 Task: Search one way flight ticket for 1 adult, 1 child, 1 infant in seat in premium economy from Latrobe: Arnold Palmer Regional Airport to Jacksonville: Albert J. Ellis Airport on 5-3-2023. Choice of flights is Alaska. Number of bags: 1 checked bag. Price is upto 50000. Outbound departure time preference is 15:30.
Action: Mouse moved to (398, 167)
Screenshot: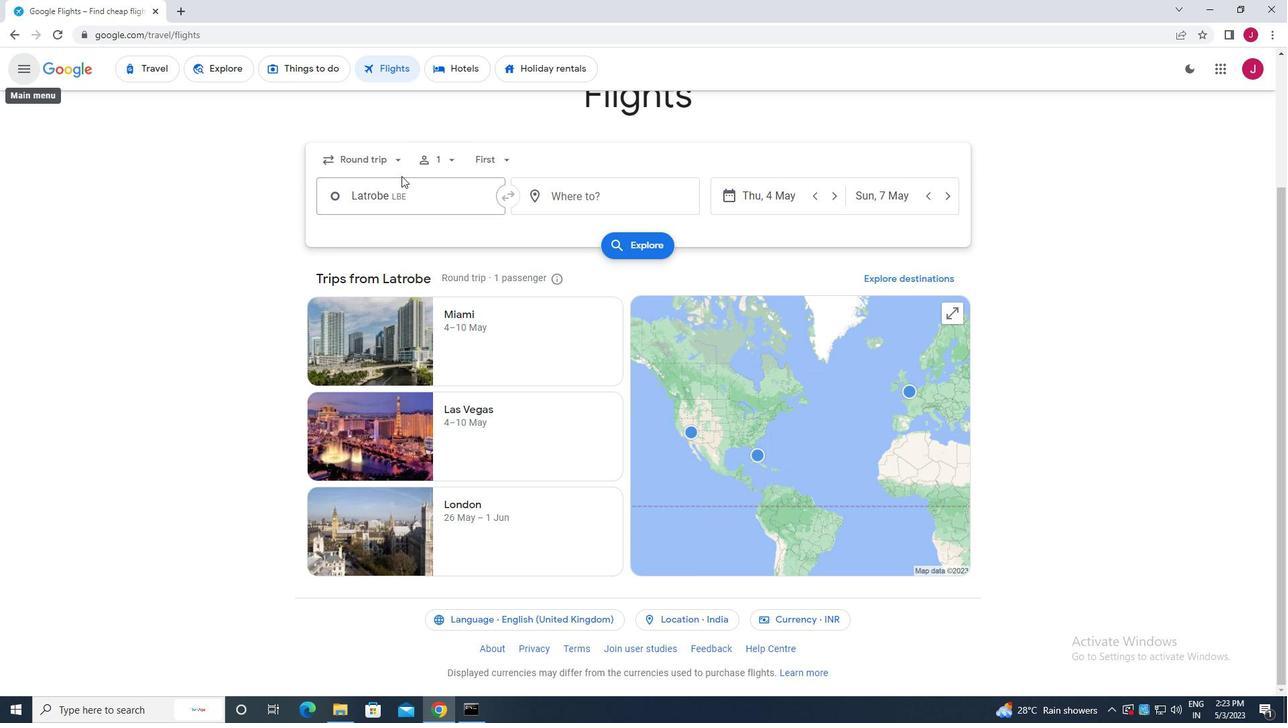 
Action: Mouse pressed left at (398, 167)
Screenshot: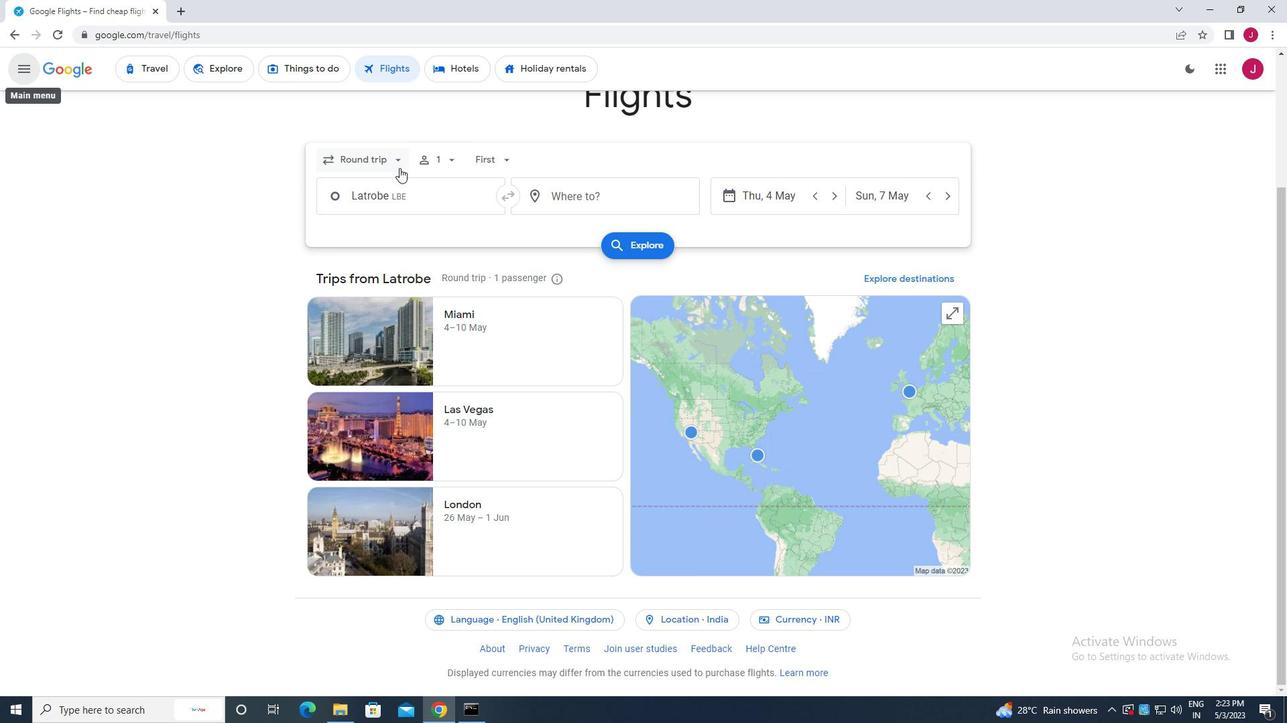 
Action: Mouse moved to (390, 221)
Screenshot: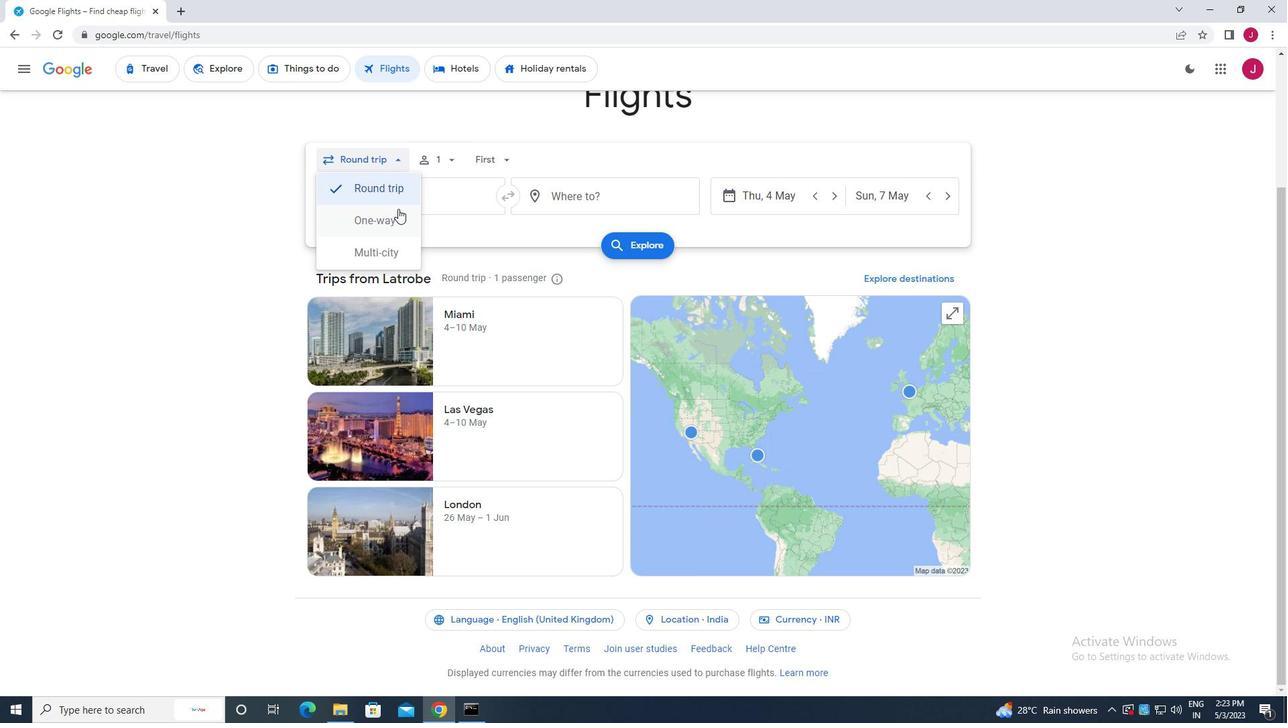 
Action: Mouse pressed left at (390, 221)
Screenshot: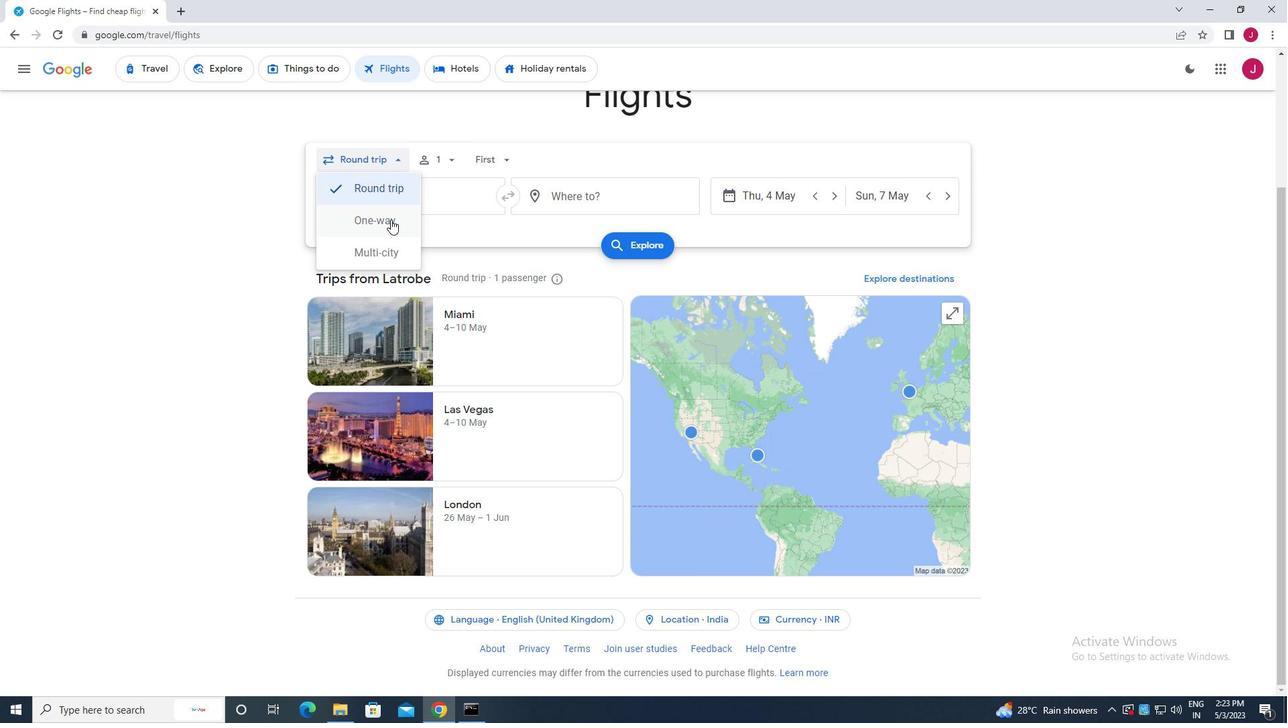 
Action: Mouse moved to (449, 156)
Screenshot: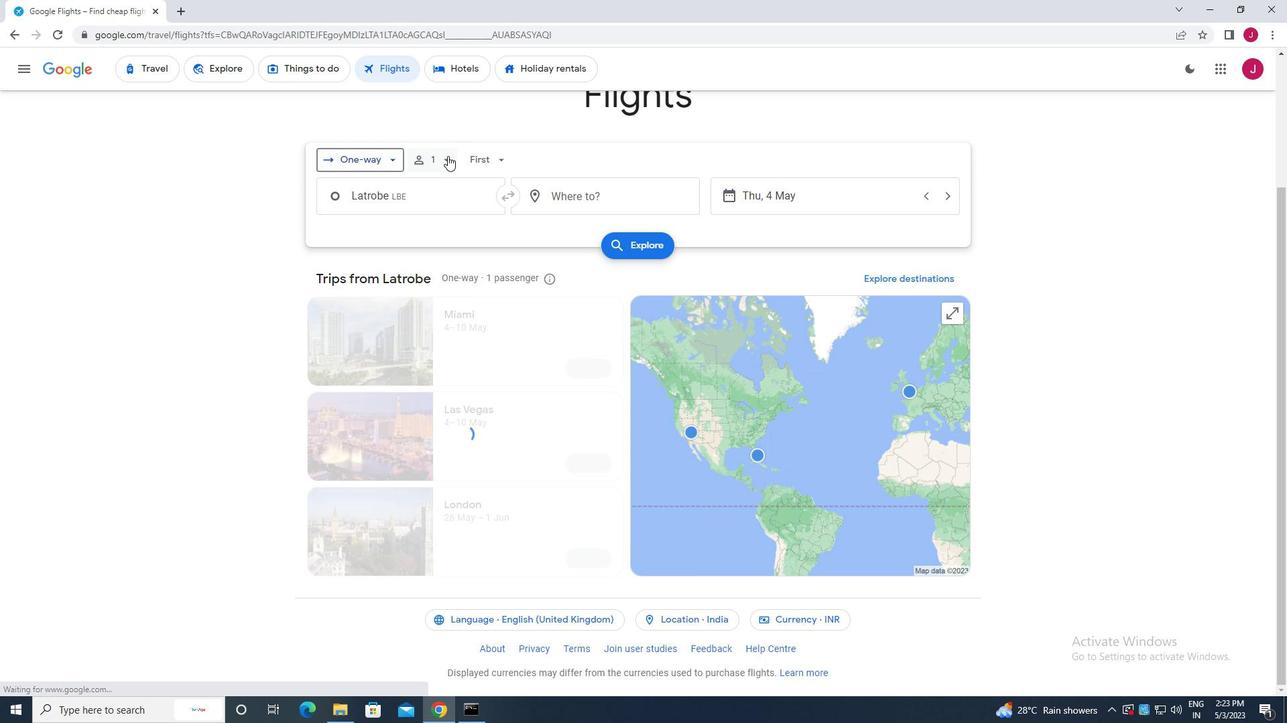 
Action: Mouse pressed left at (449, 156)
Screenshot: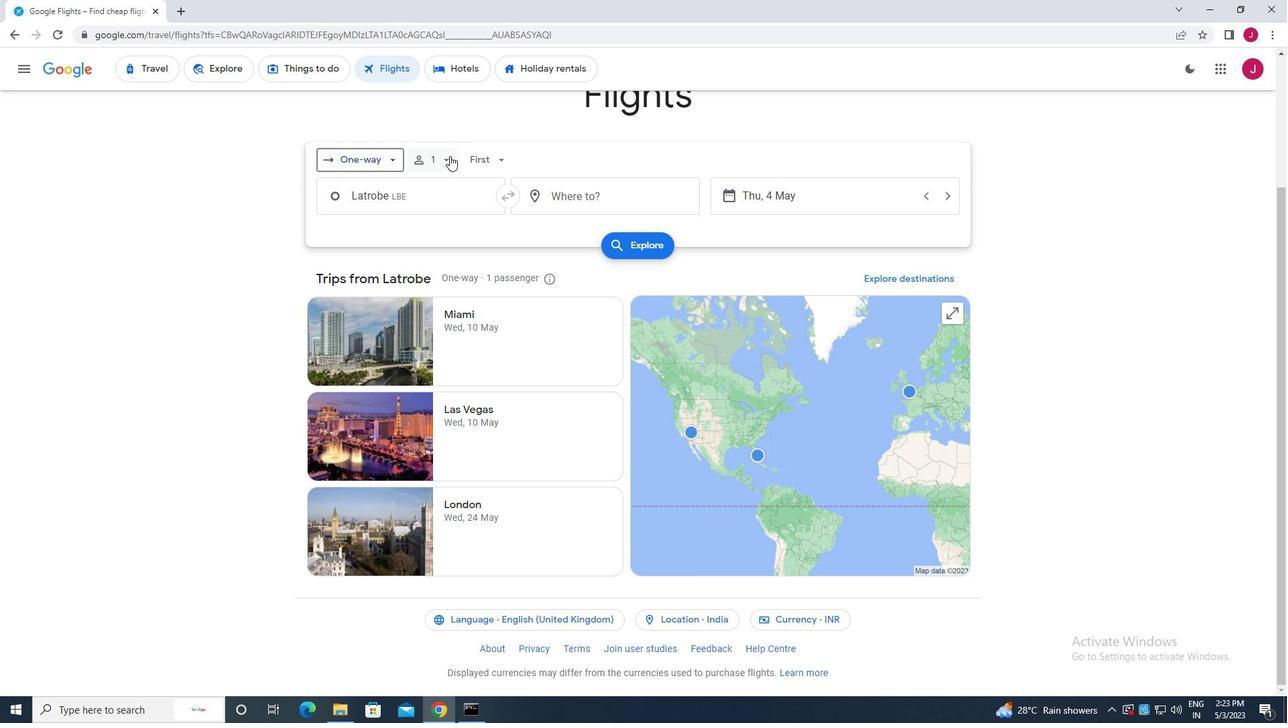 
Action: Mouse moved to (548, 228)
Screenshot: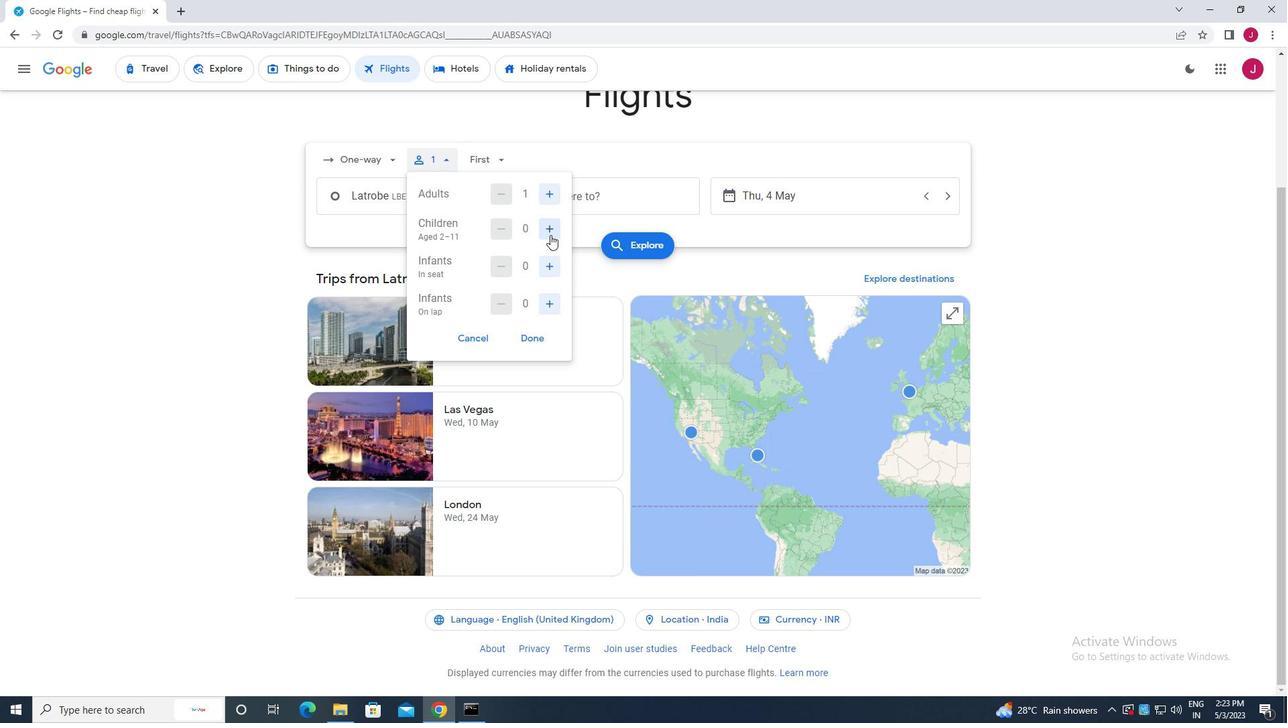 
Action: Mouse pressed left at (548, 228)
Screenshot: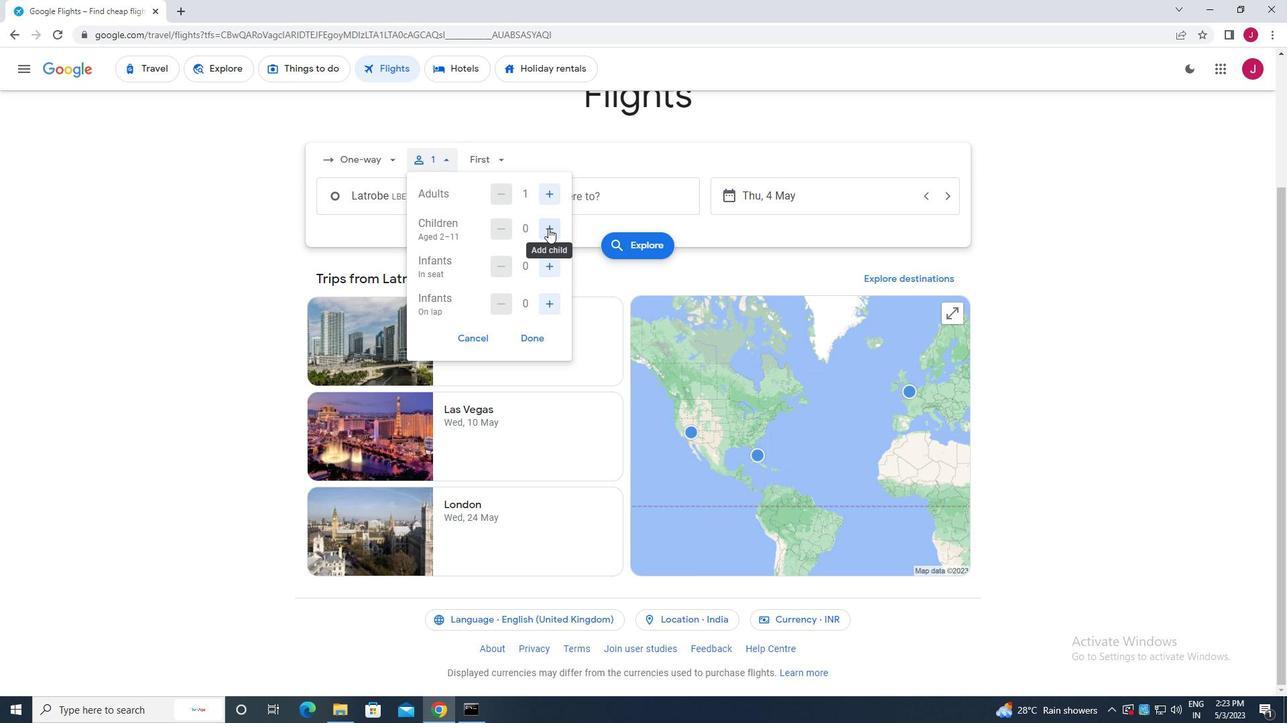 
Action: Mouse moved to (549, 265)
Screenshot: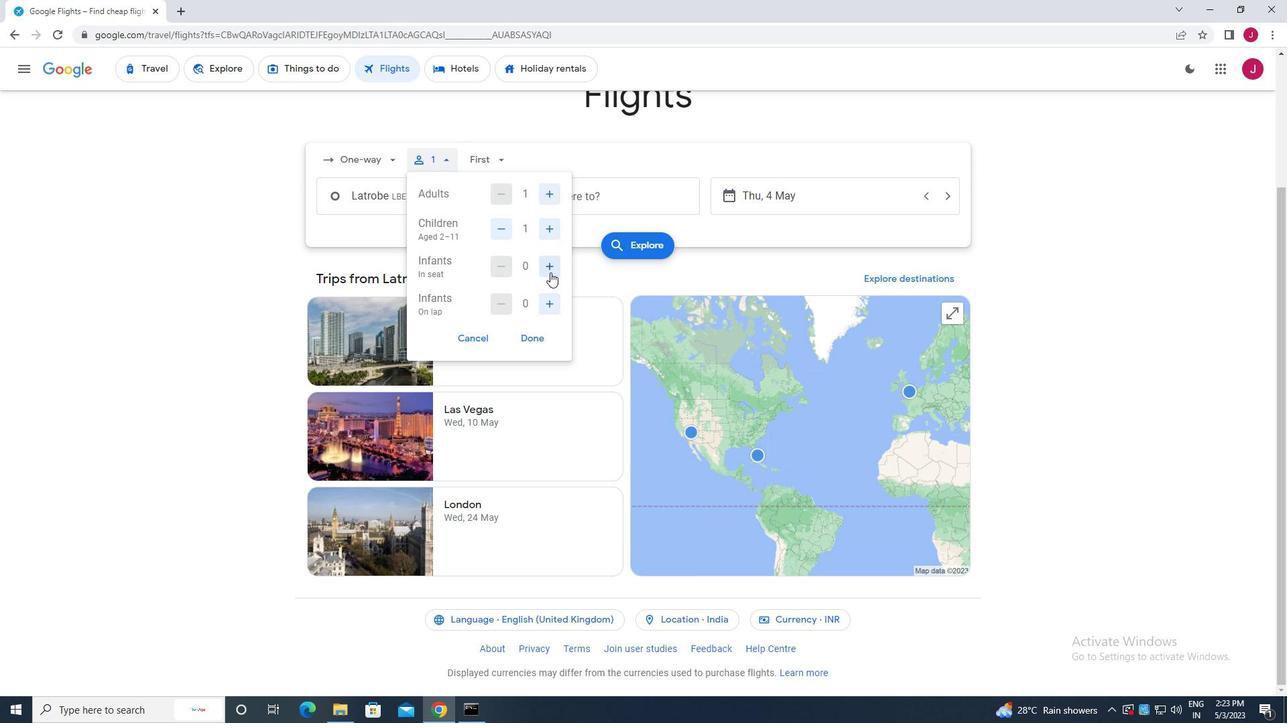 
Action: Mouse pressed left at (549, 265)
Screenshot: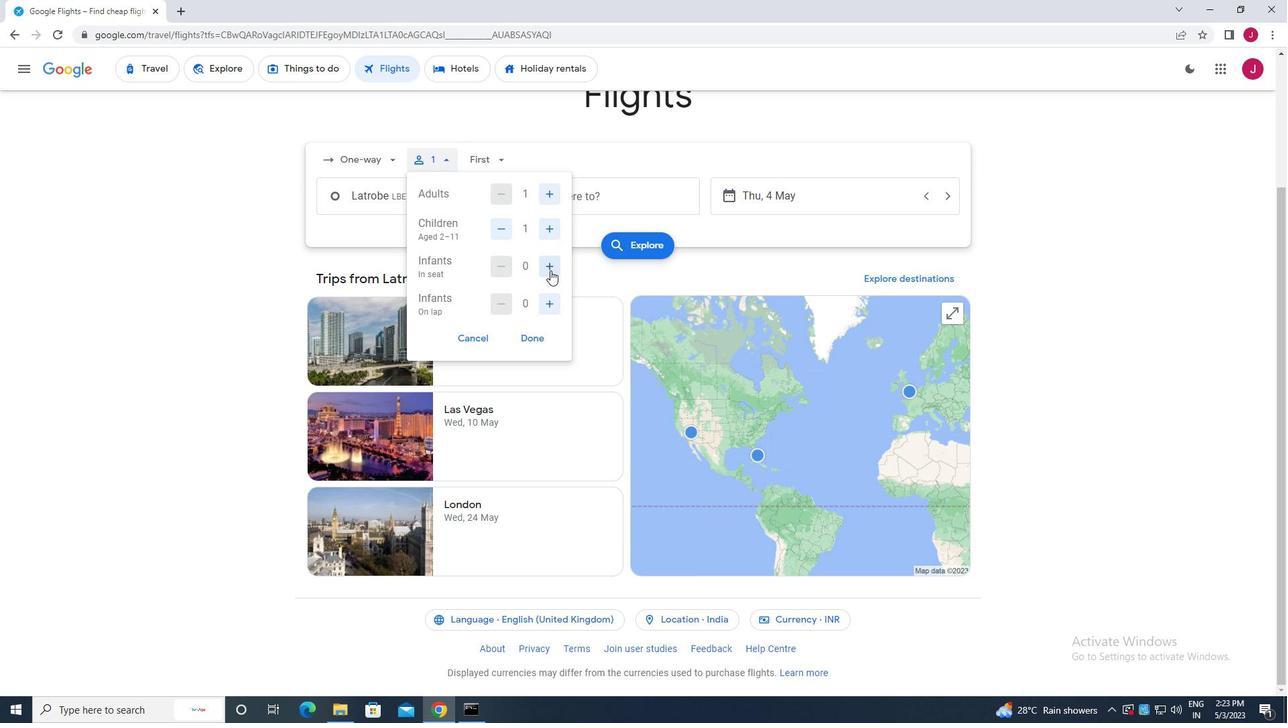 
Action: Mouse moved to (528, 337)
Screenshot: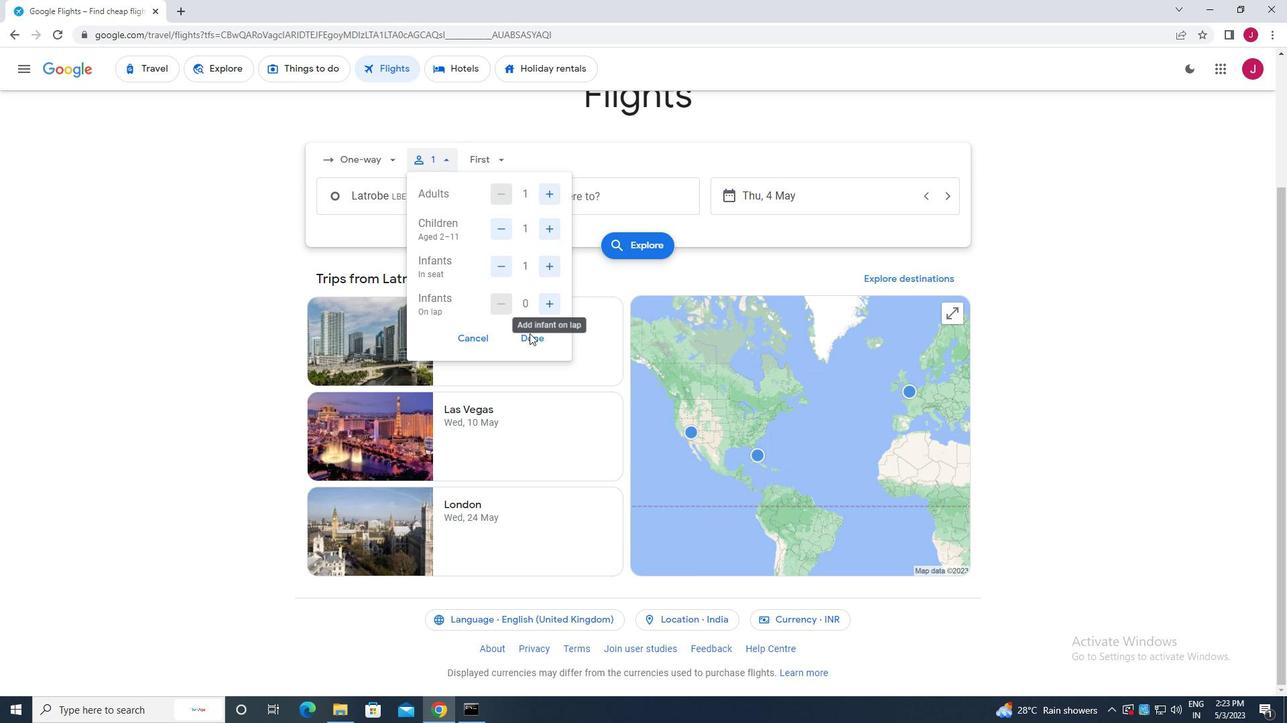 
Action: Mouse pressed left at (528, 337)
Screenshot: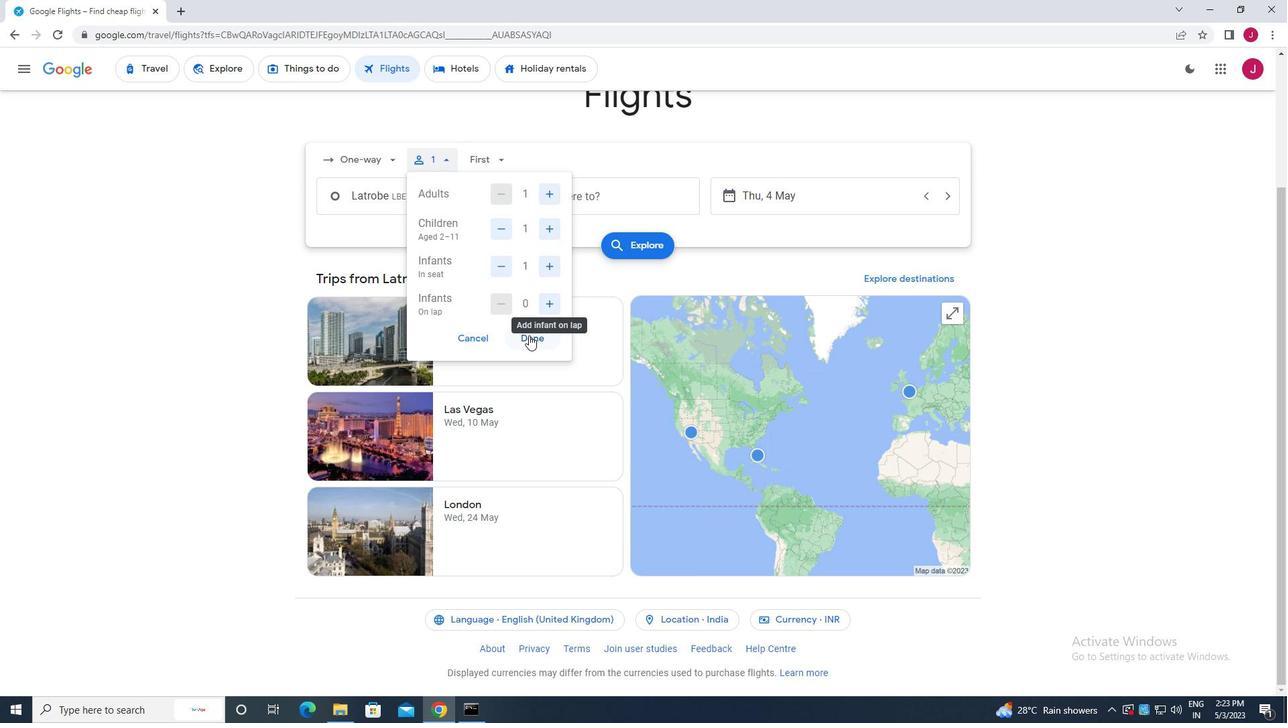 
Action: Mouse moved to (502, 162)
Screenshot: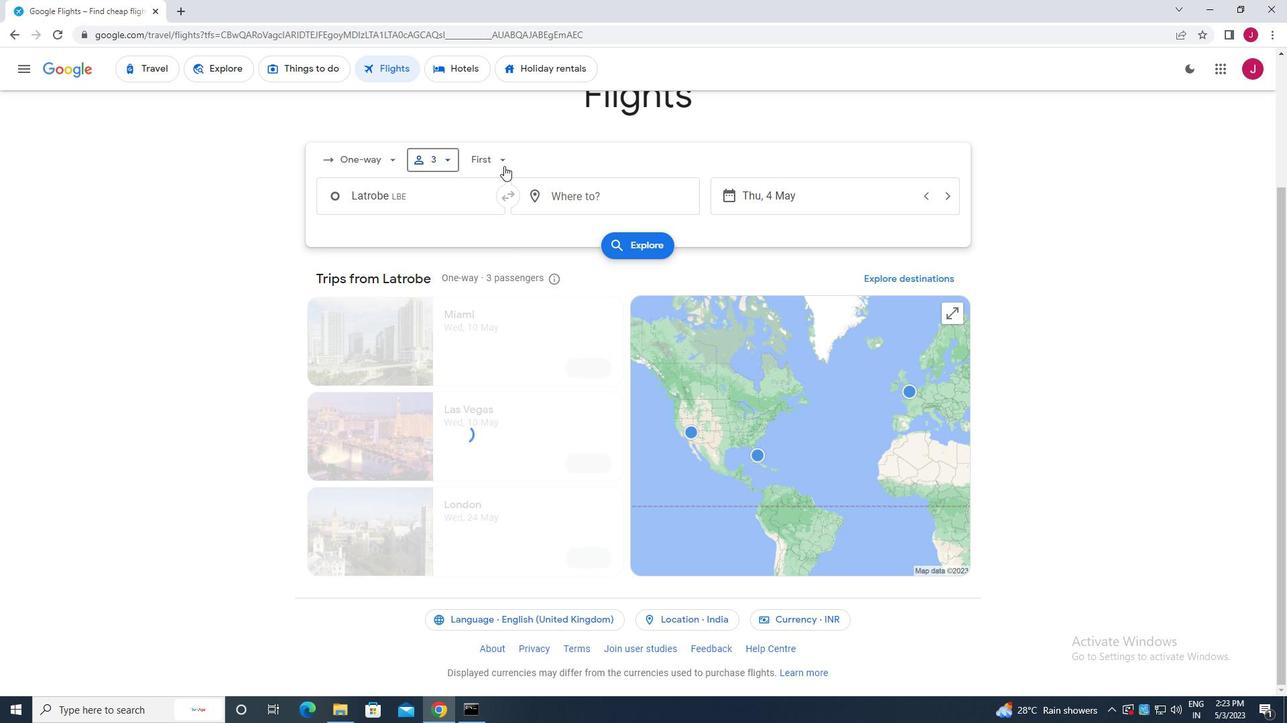 
Action: Mouse pressed left at (502, 162)
Screenshot: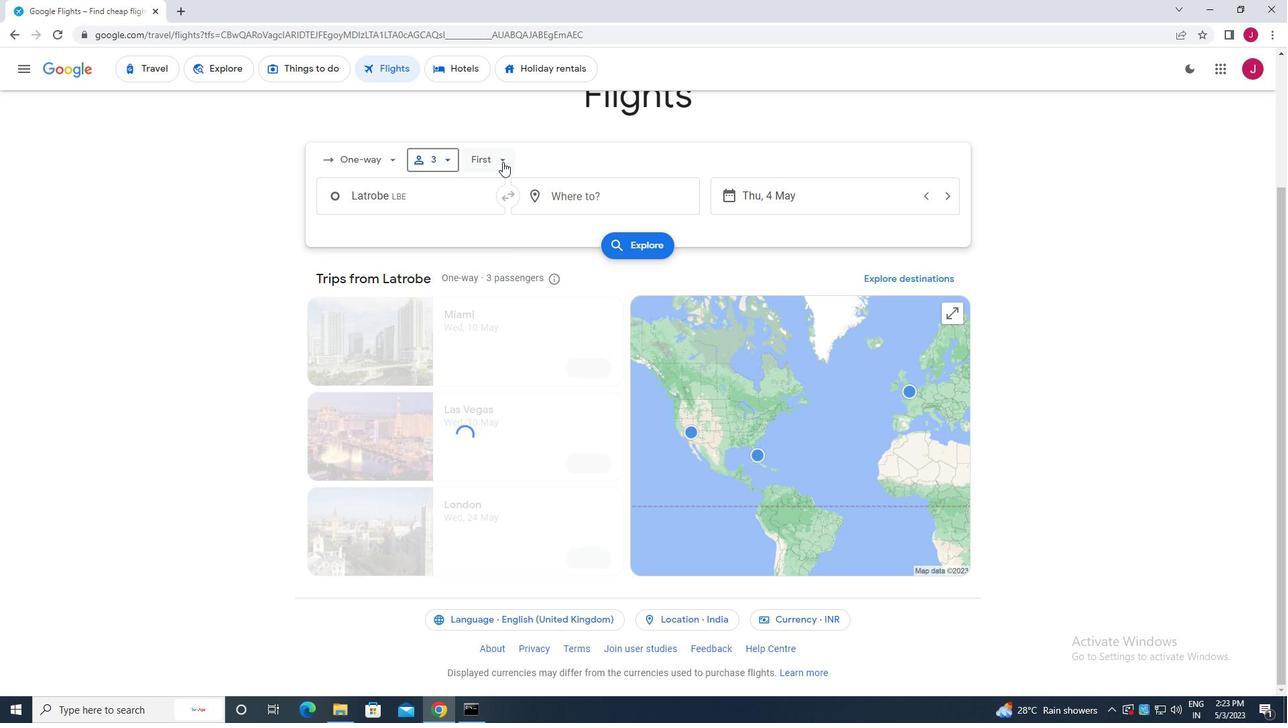 
Action: Mouse moved to (516, 219)
Screenshot: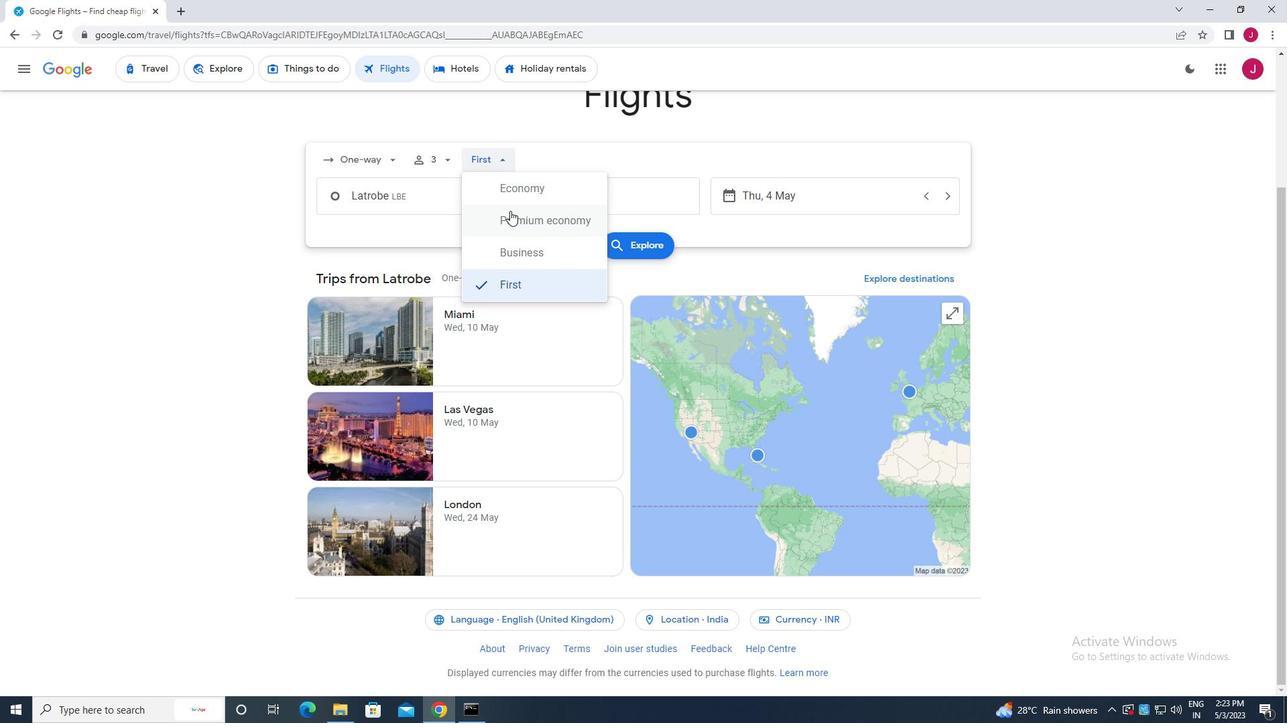 
Action: Mouse pressed left at (516, 219)
Screenshot: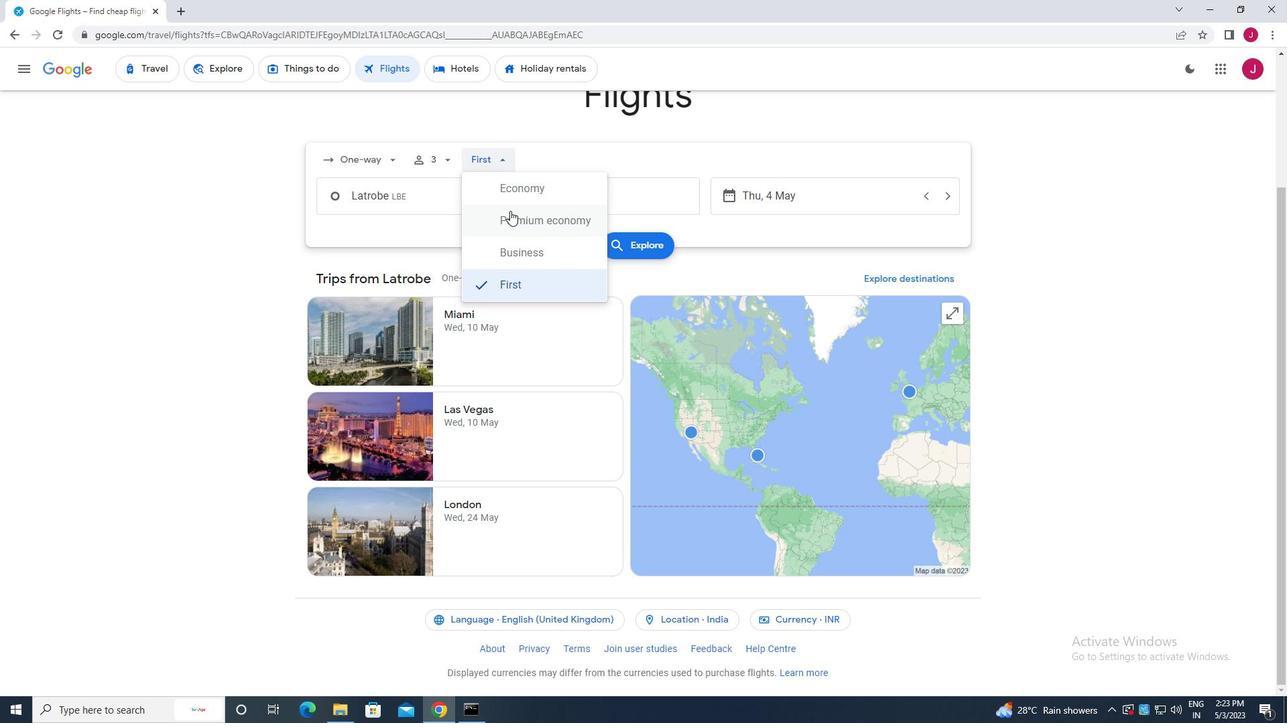 
Action: Mouse moved to (441, 202)
Screenshot: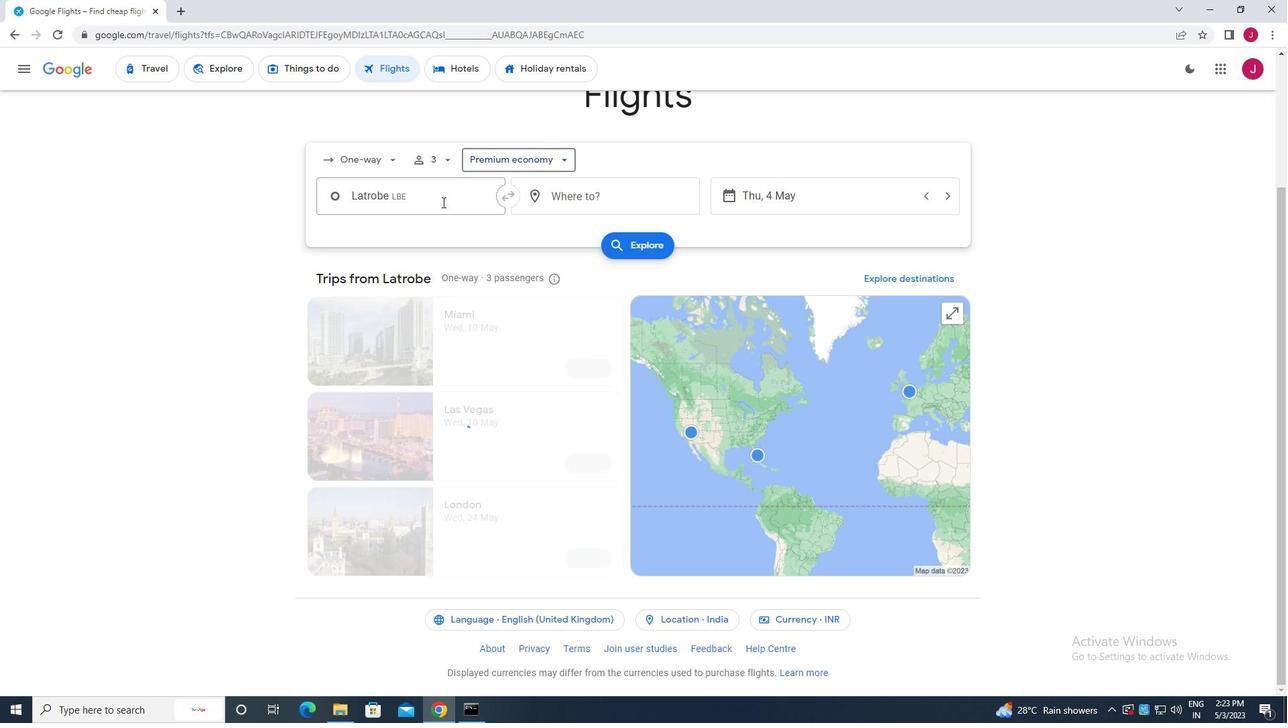 
Action: Mouse pressed left at (441, 202)
Screenshot: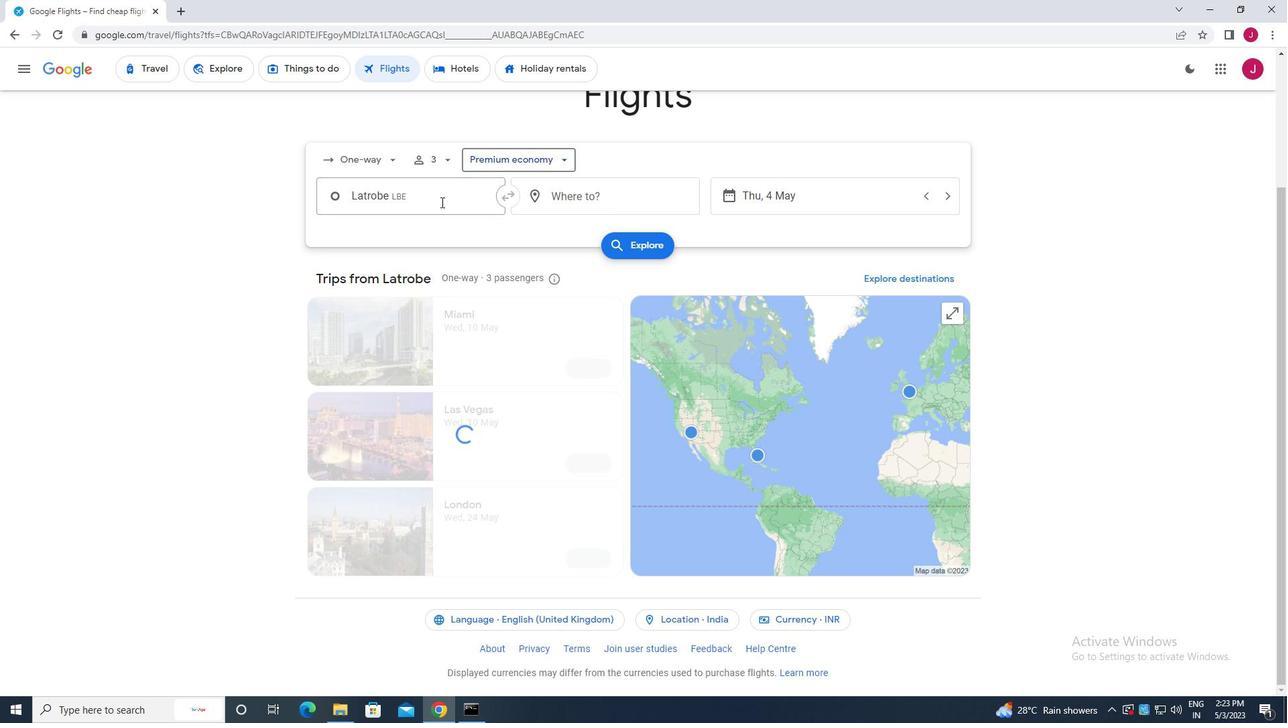
Action: Key pressed latrobe
Screenshot: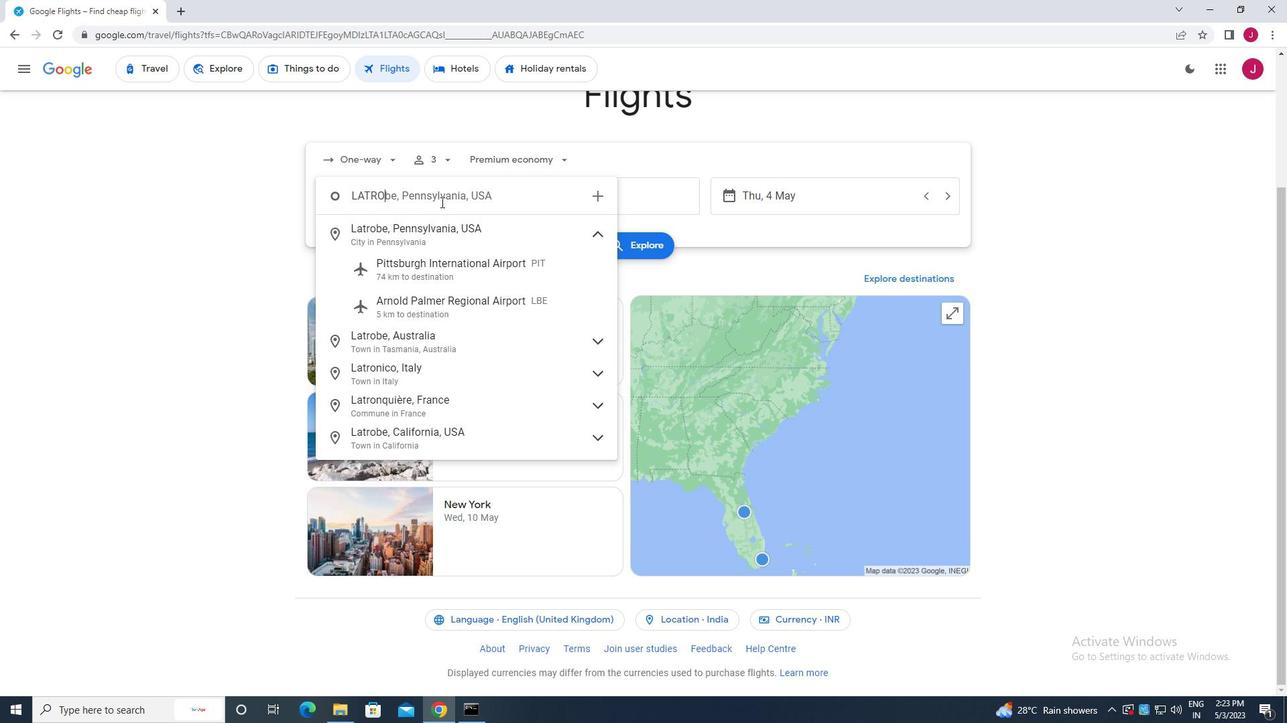 
Action: Mouse moved to (438, 296)
Screenshot: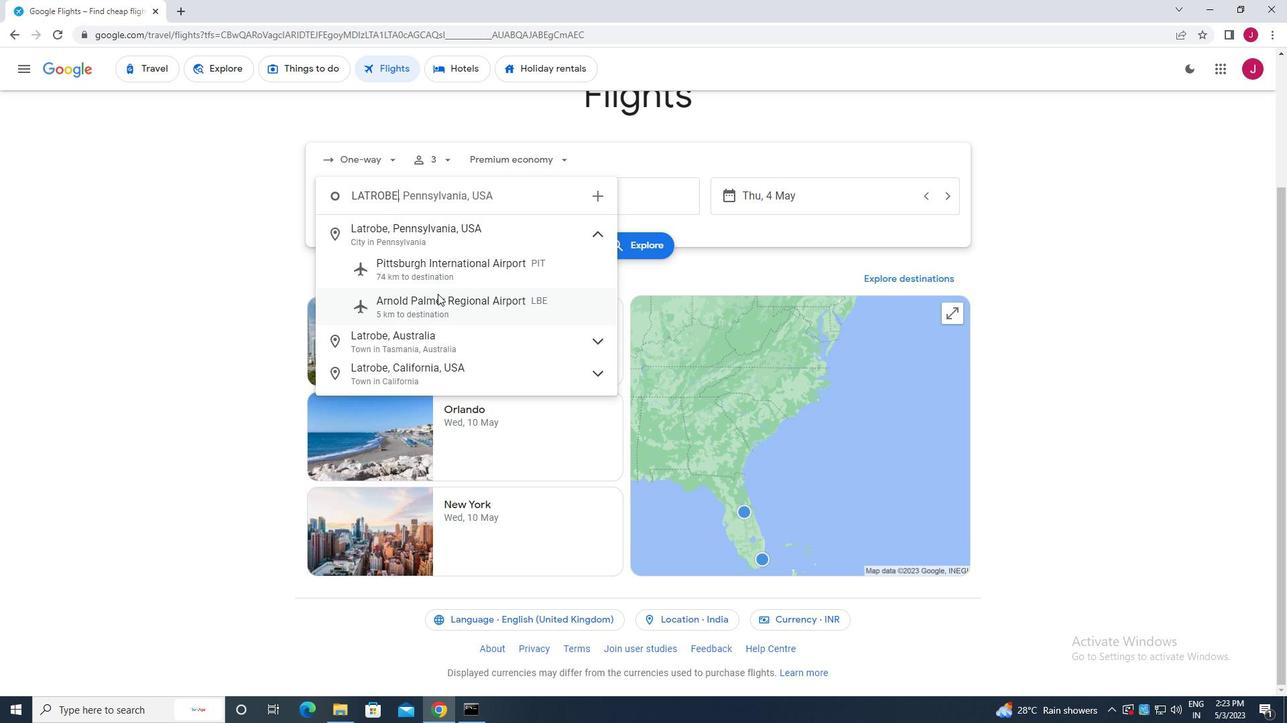 
Action: Mouse pressed left at (438, 296)
Screenshot: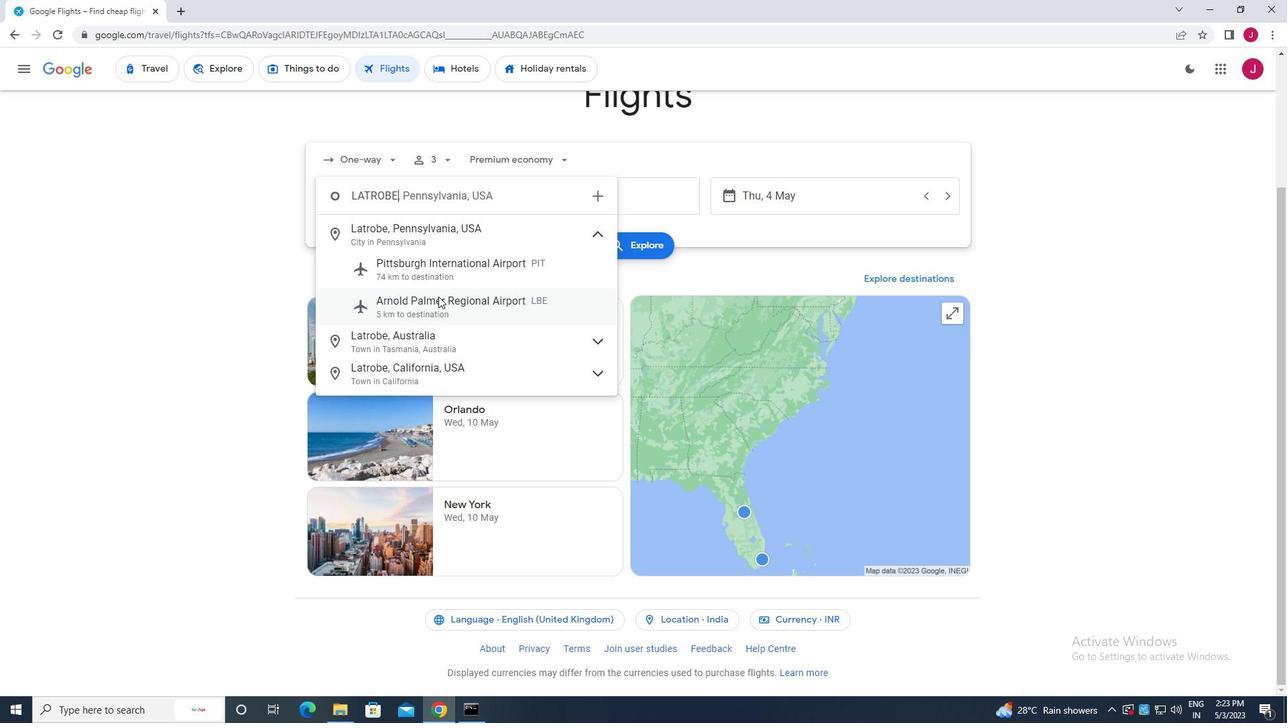 
Action: Mouse moved to (609, 197)
Screenshot: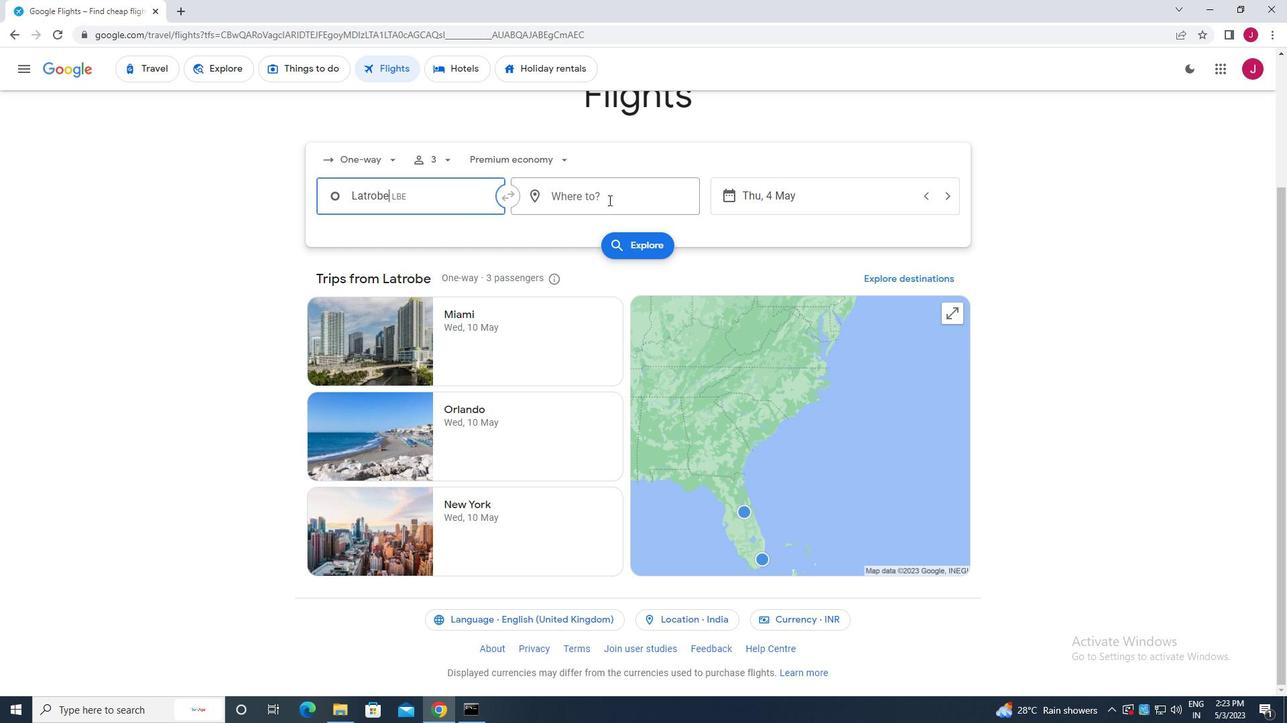 
Action: Mouse pressed left at (609, 197)
Screenshot: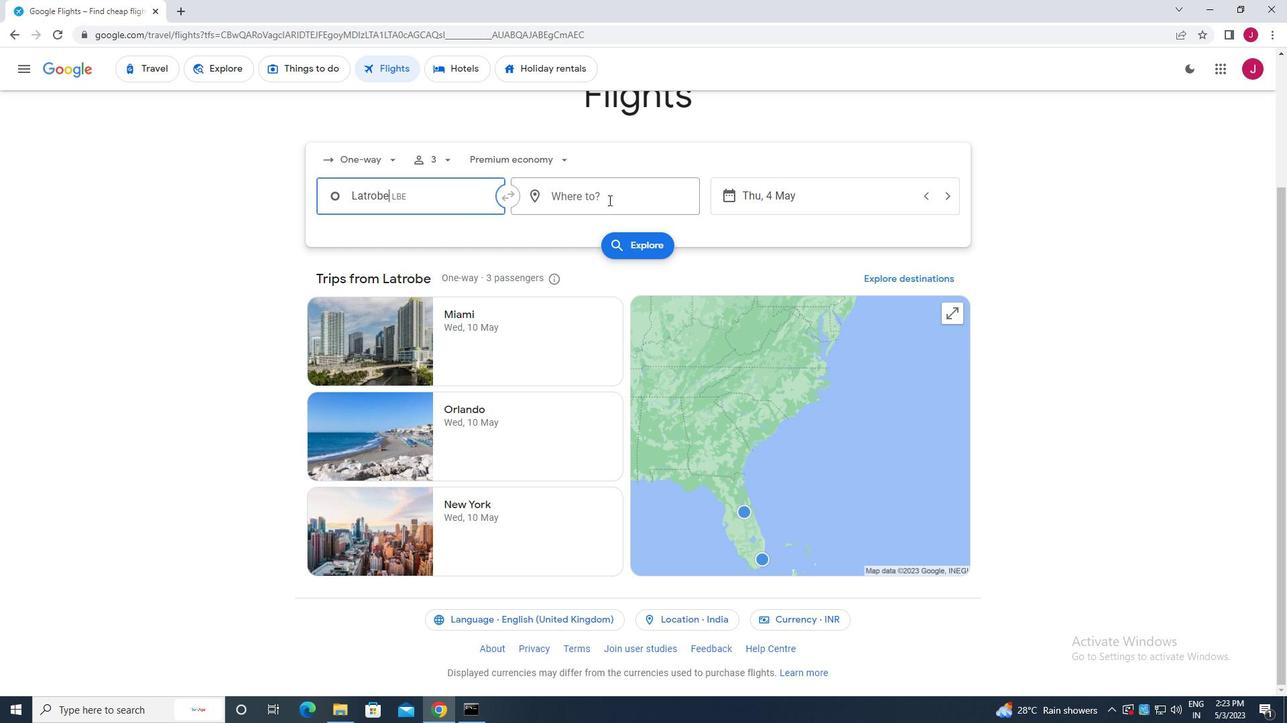 
Action: Key pressed albert<Key.space>
Screenshot: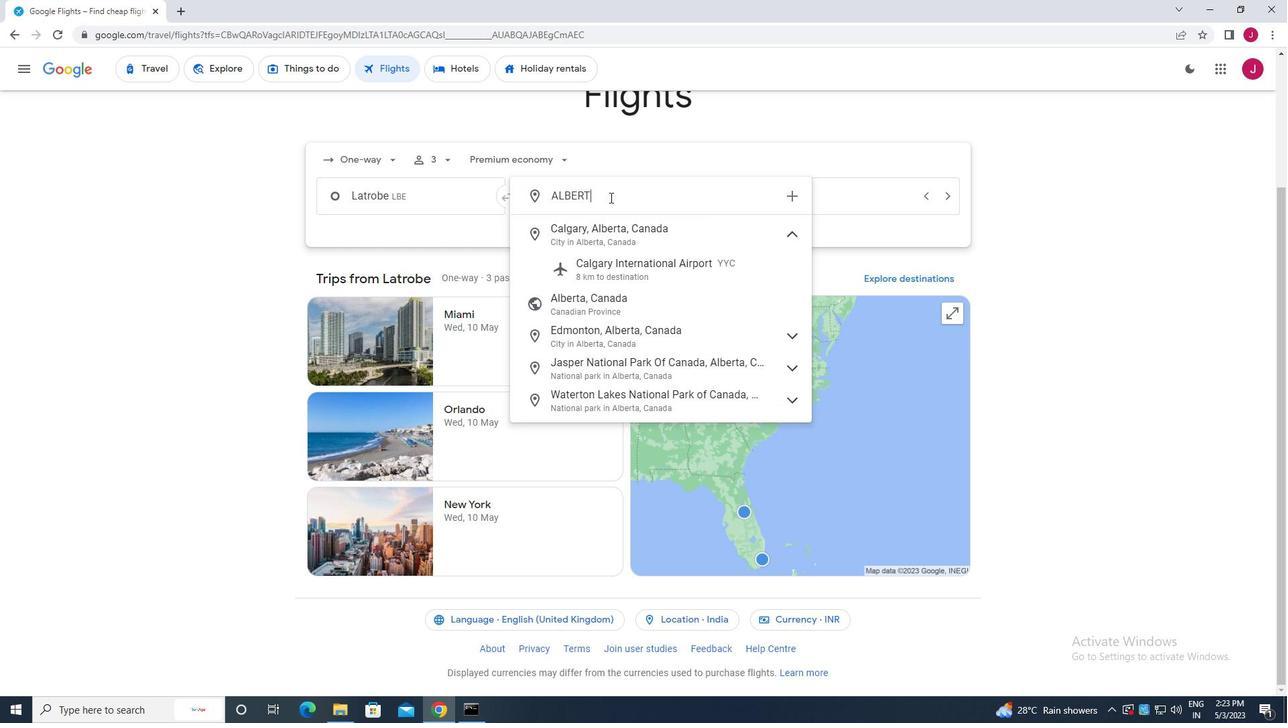 
Action: Mouse moved to (622, 232)
Screenshot: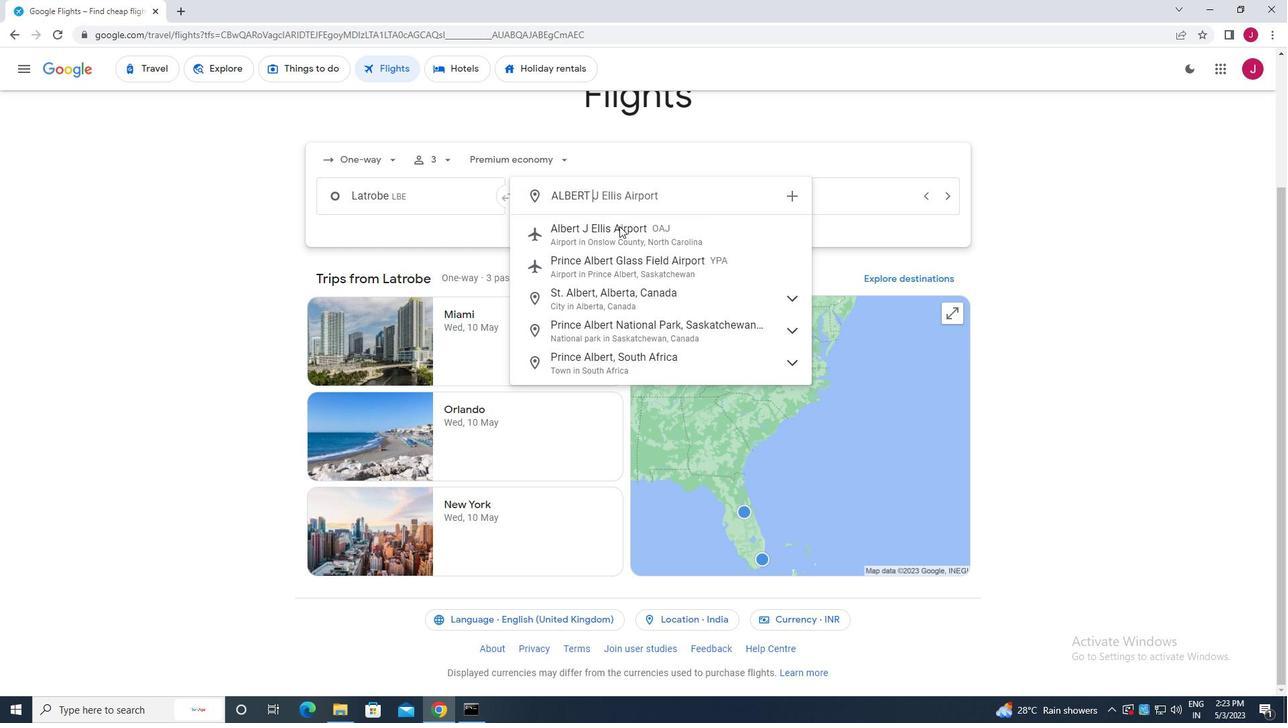 
Action: Mouse pressed left at (622, 232)
Screenshot: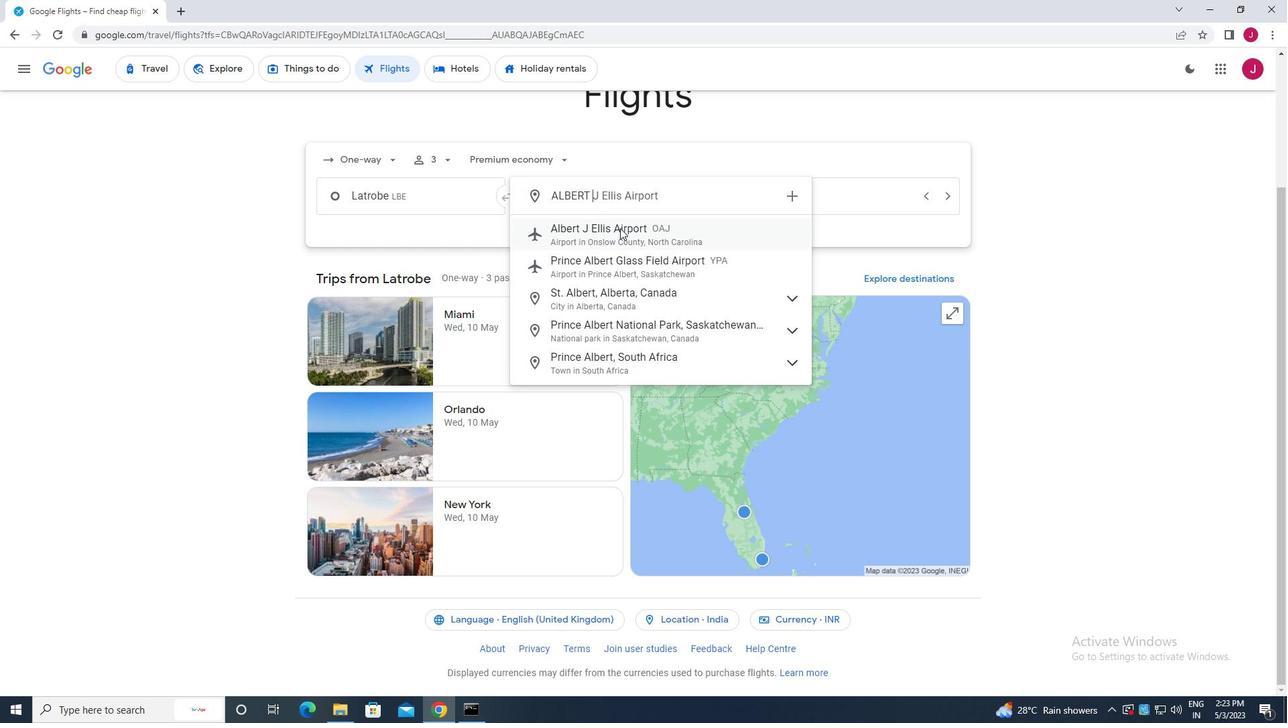 
Action: Mouse moved to (807, 199)
Screenshot: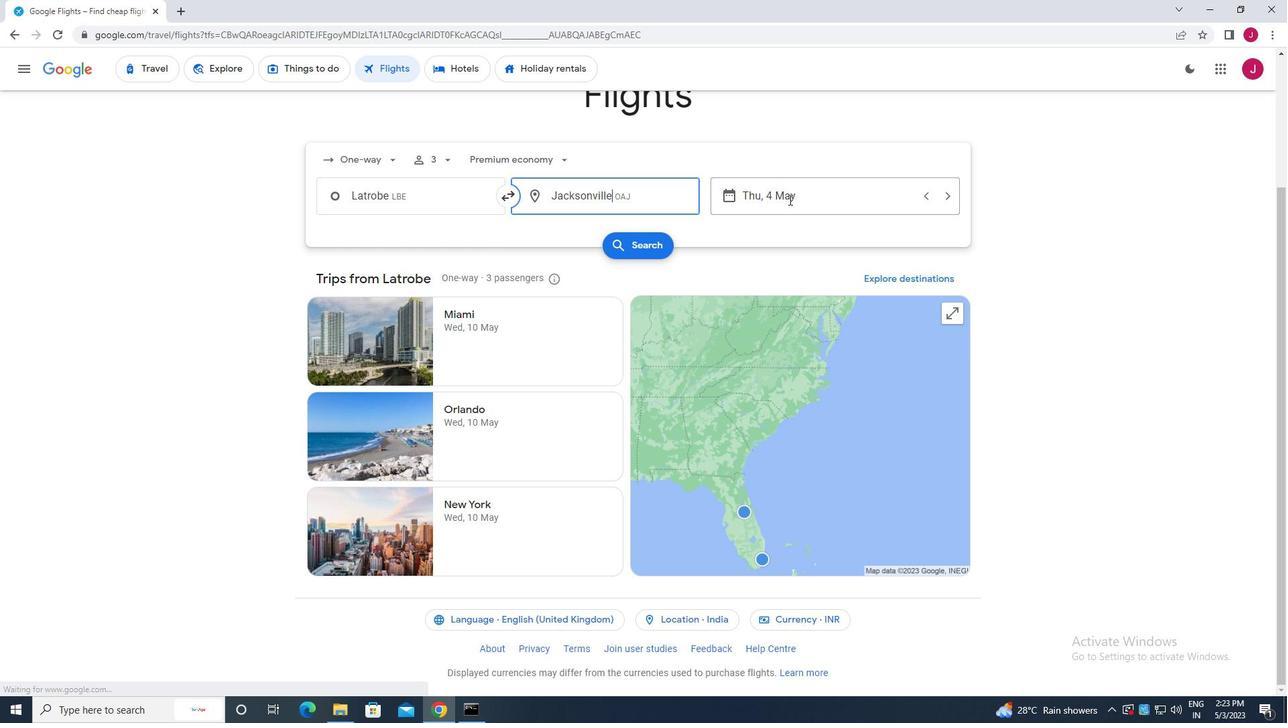 
Action: Mouse pressed left at (807, 199)
Screenshot: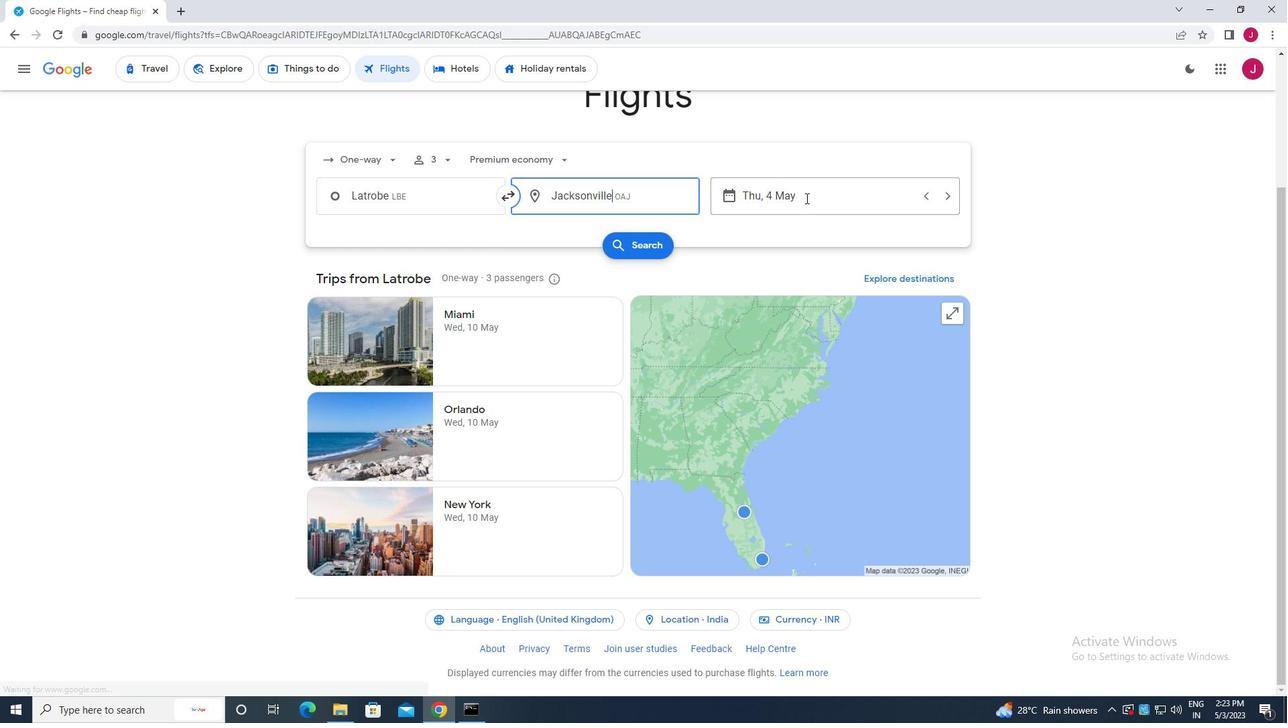 
Action: Mouse moved to (587, 298)
Screenshot: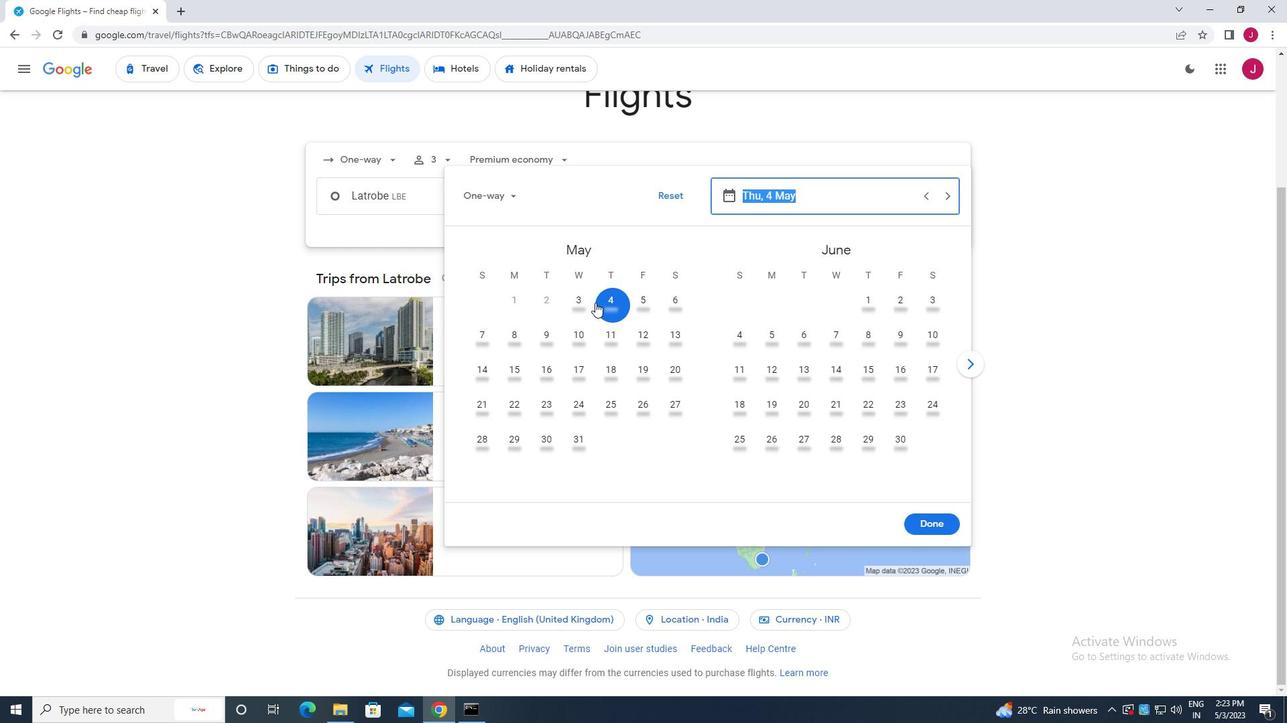 
Action: Mouse pressed left at (587, 298)
Screenshot: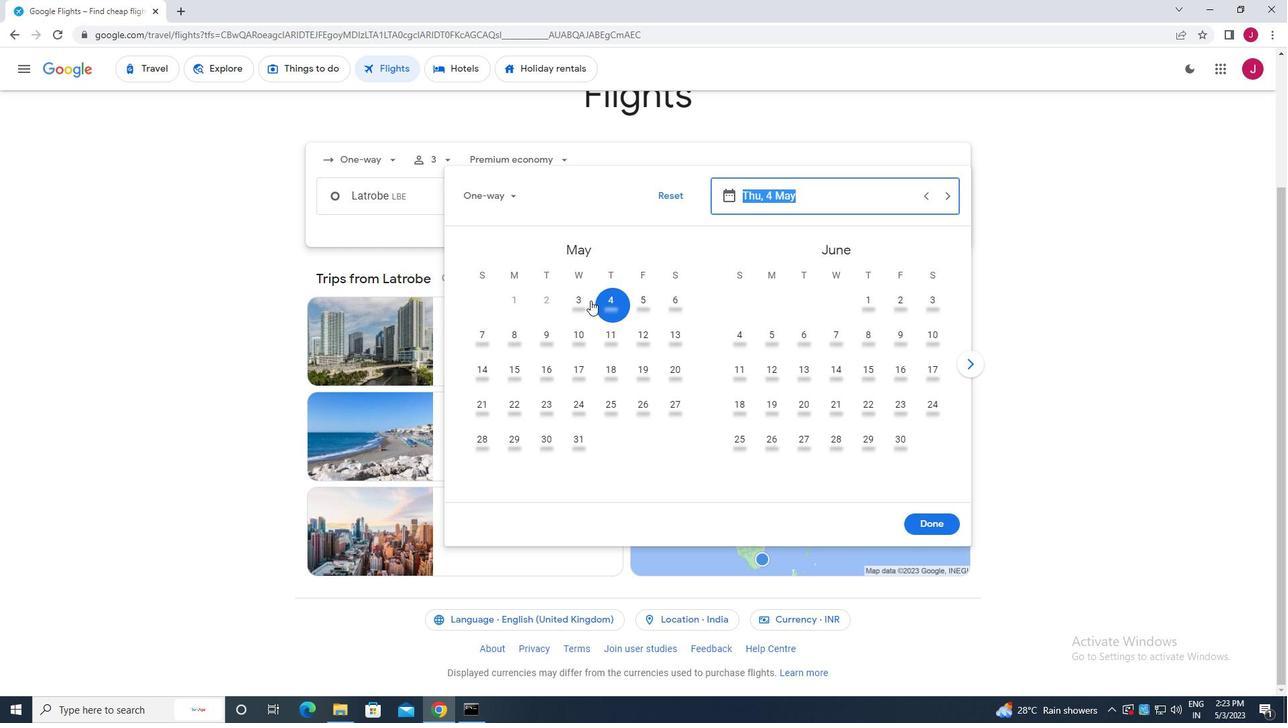 
Action: Mouse moved to (922, 522)
Screenshot: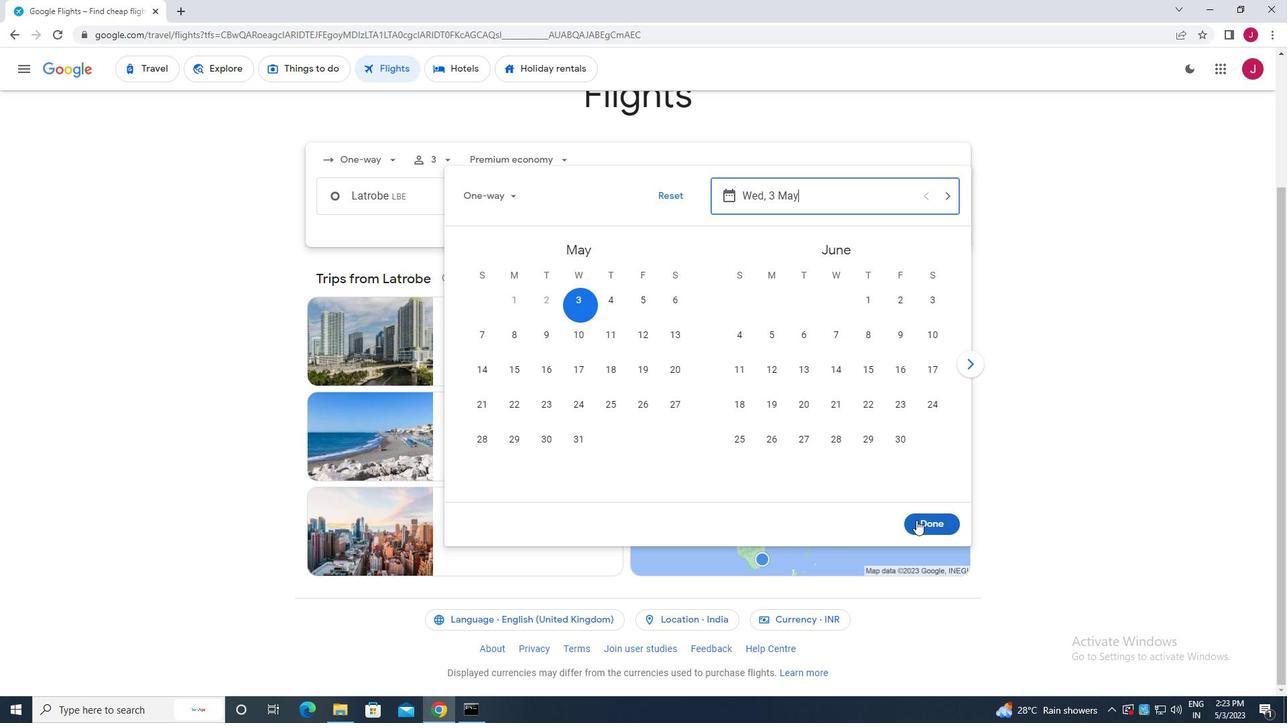 
Action: Mouse pressed left at (922, 522)
Screenshot: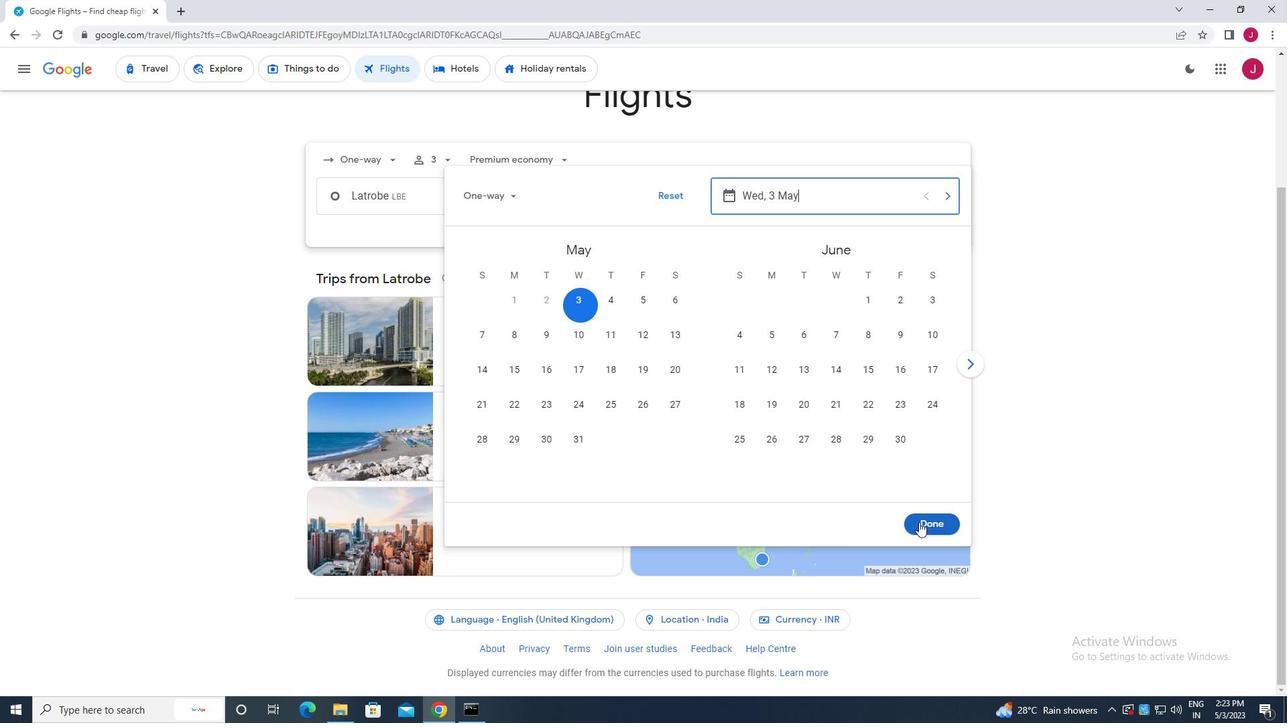 
Action: Mouse moved to (651, 246)
Screenshot: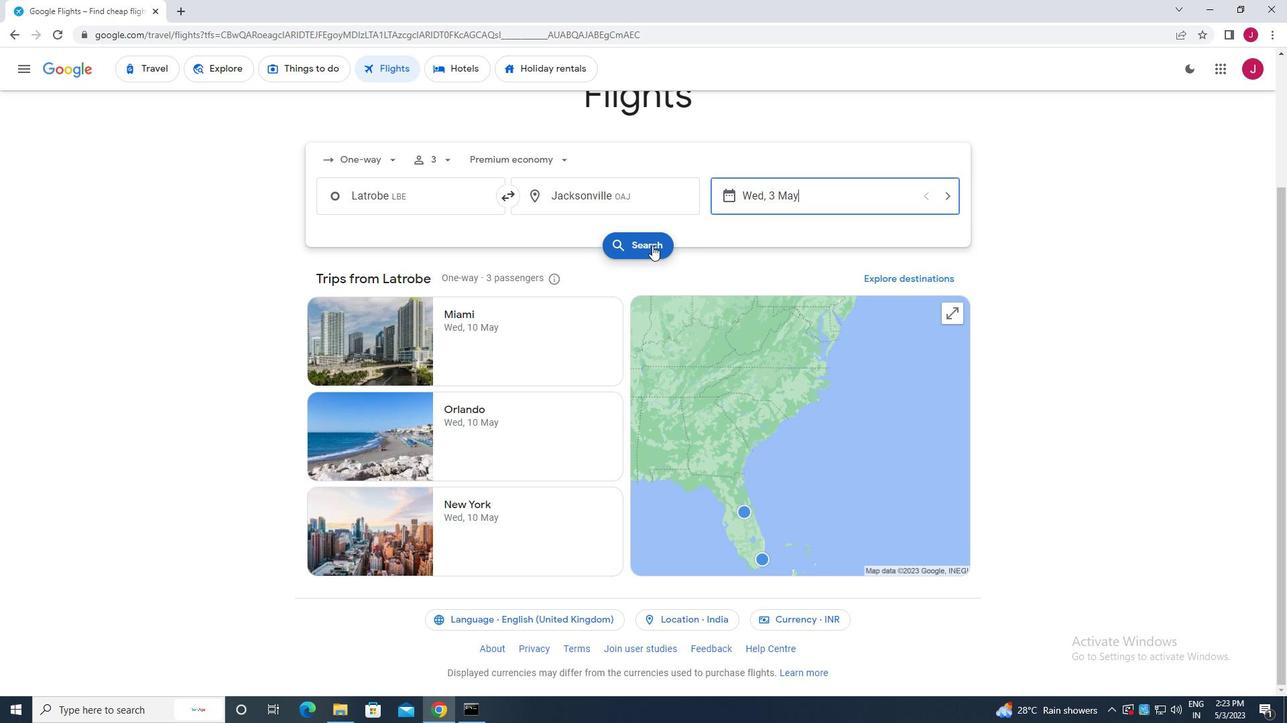 
Action: Mouse pressed left at (651, 246)
Screenshot: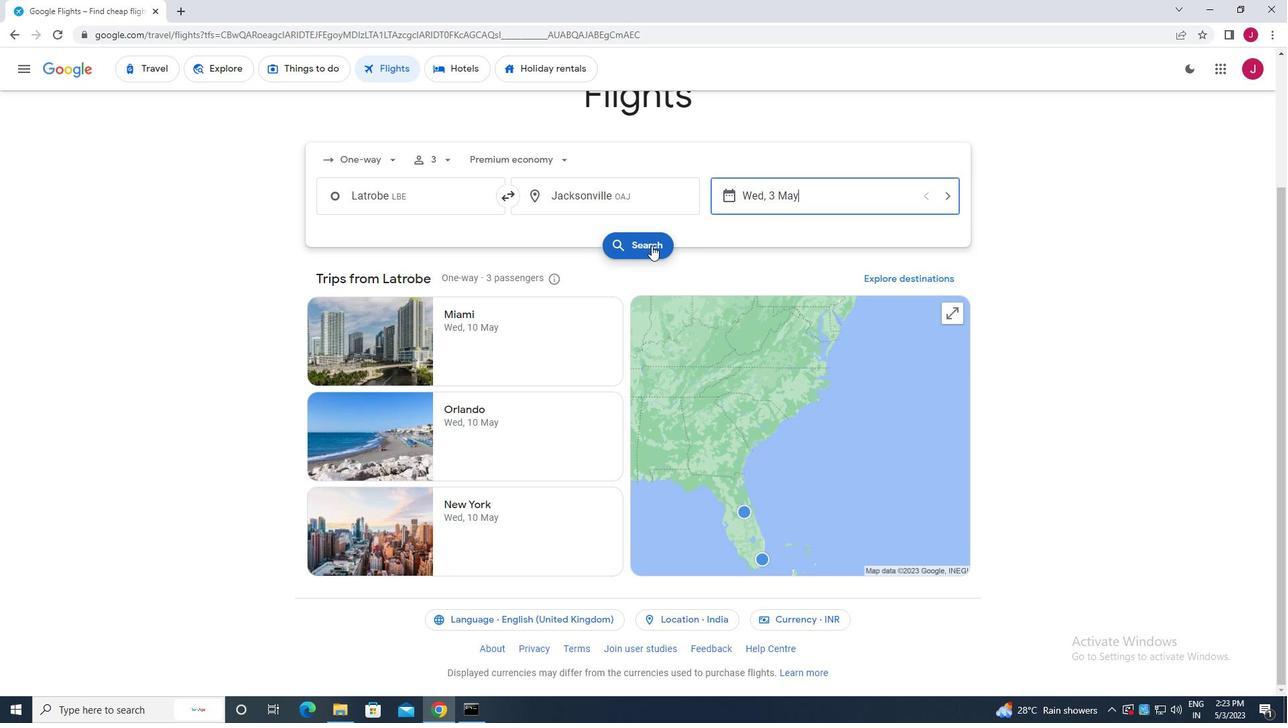 
Action: Mouse moved to (347, 190)
Screenshot: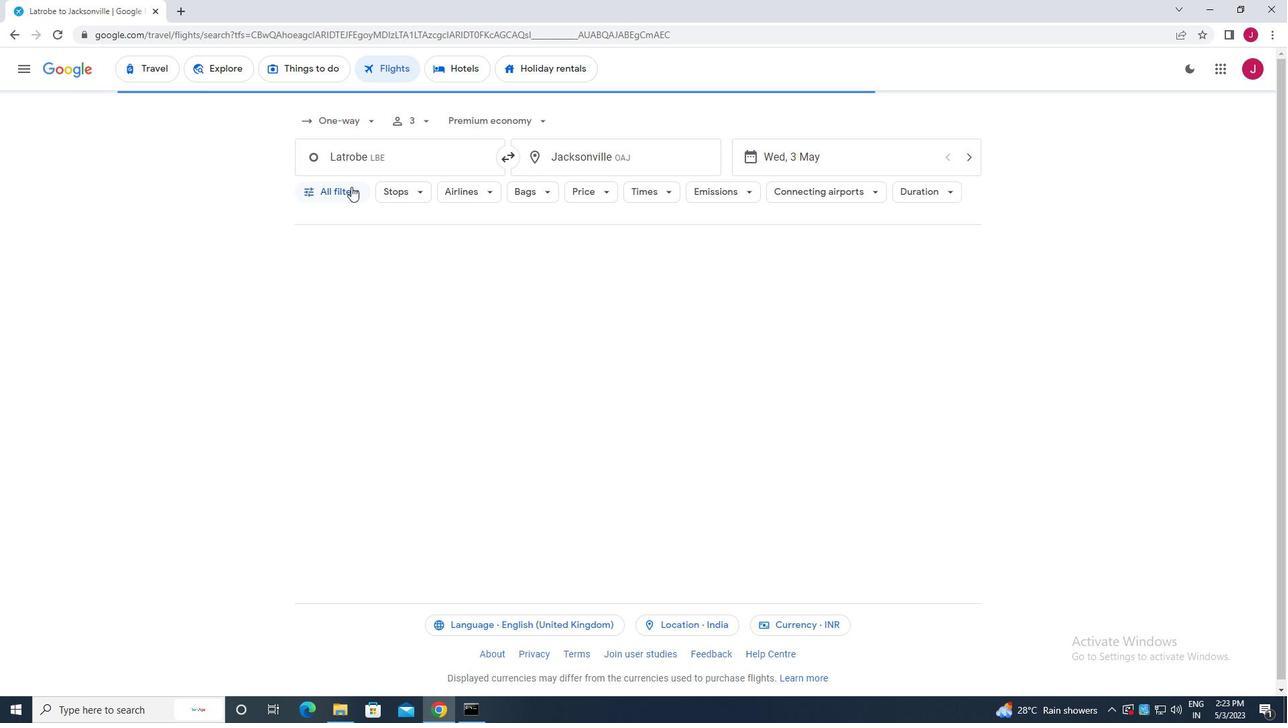 
Action: Mouse pressed left at (347, 190)
Screenshot: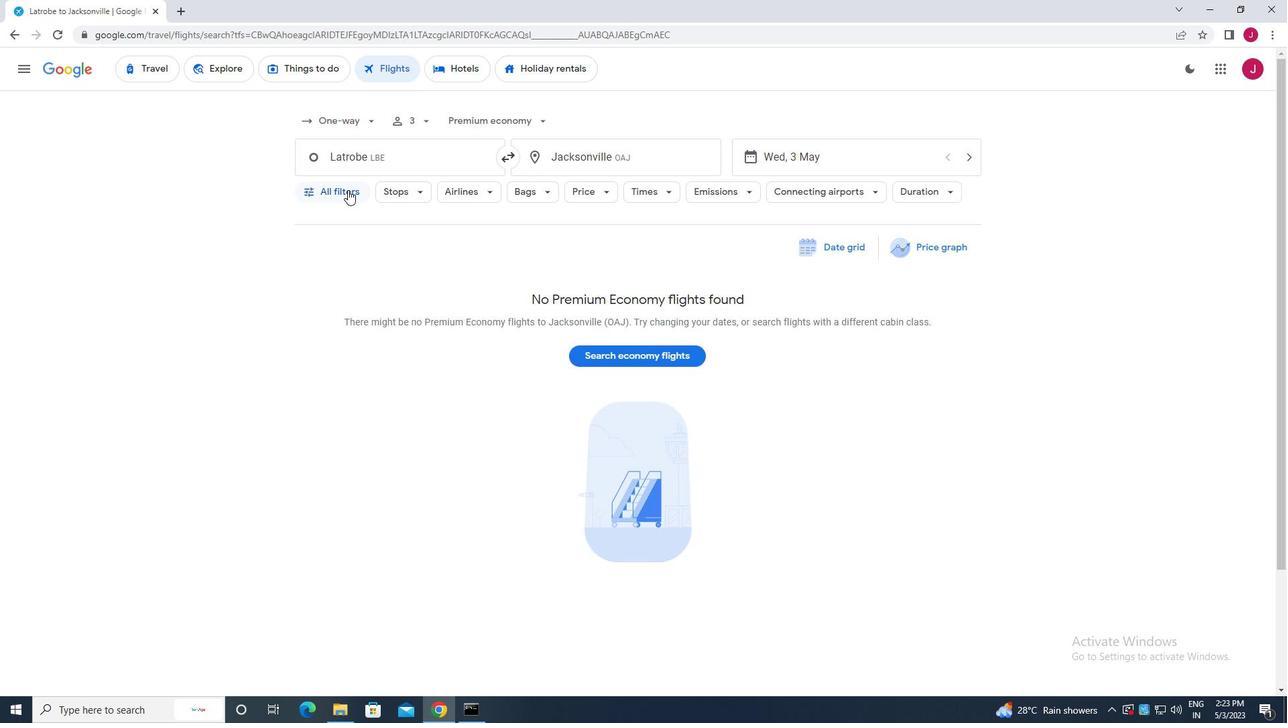 
Action: Mouse moved to (380, 274)
Screenshot: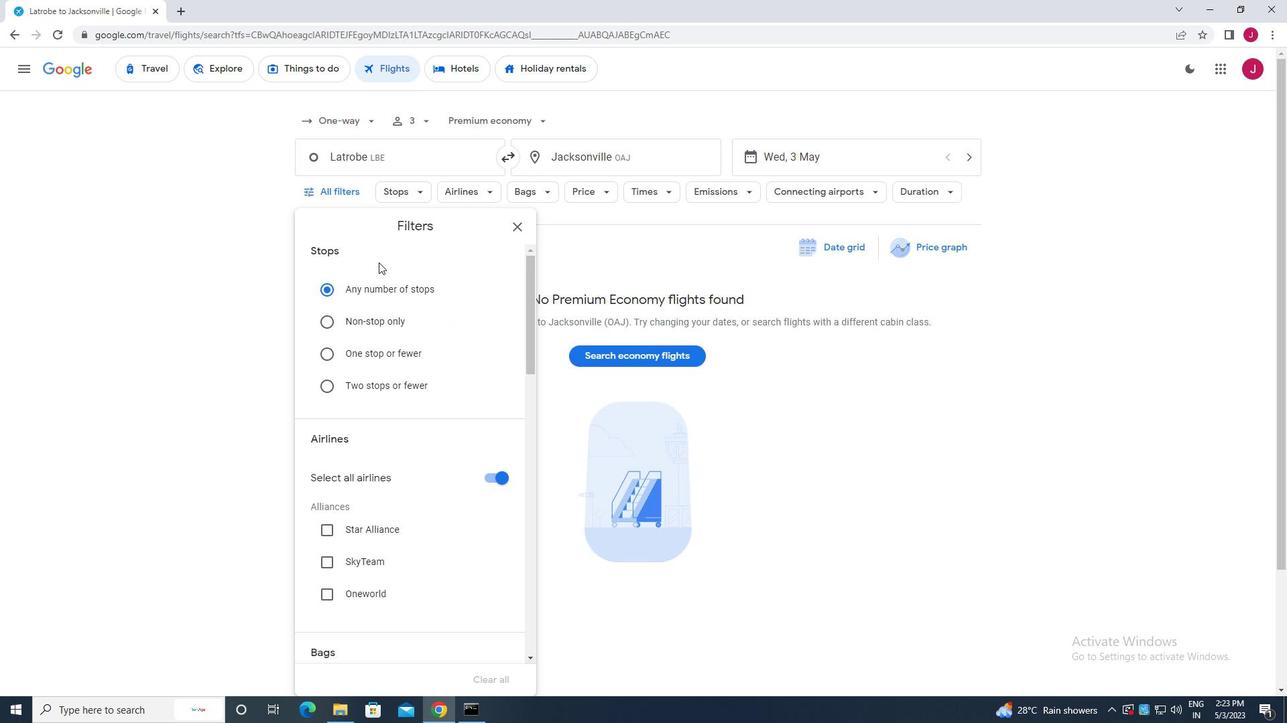 
Action: Mouse scrolled (380, 273) with delta (0, 0)
Screenshot: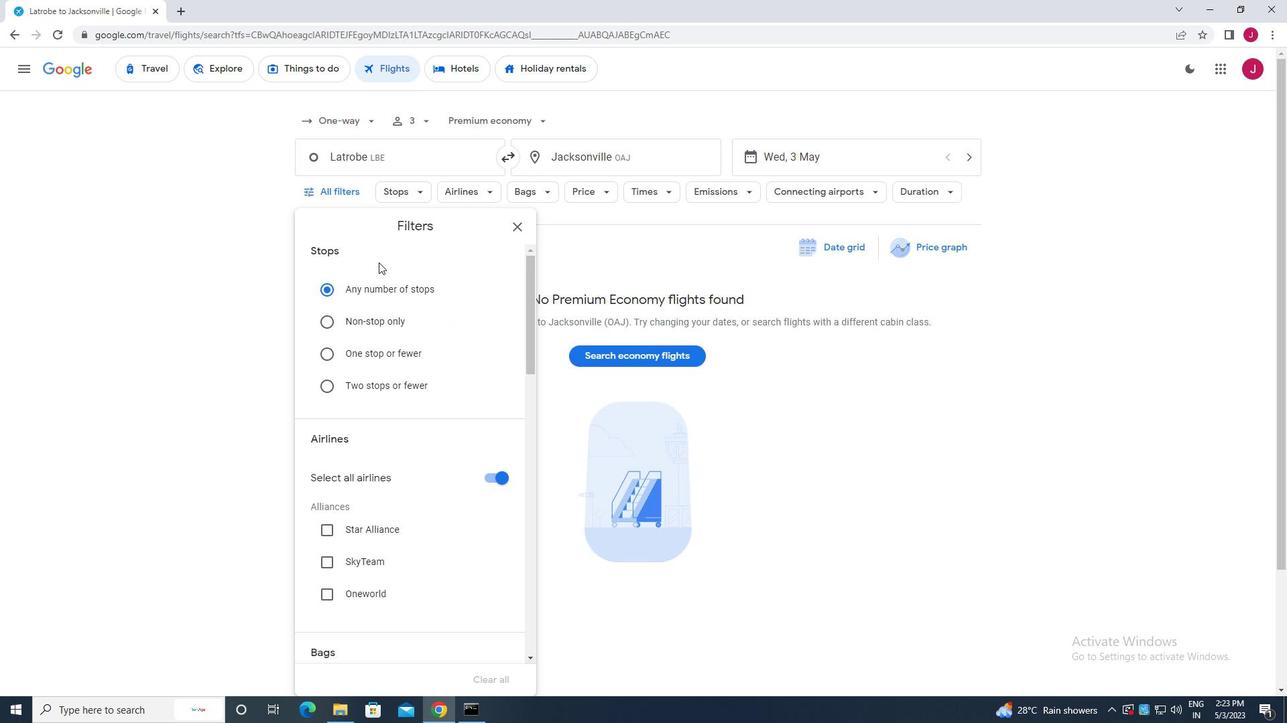
Action: Mouse moved to (380, 274)
Screenshot: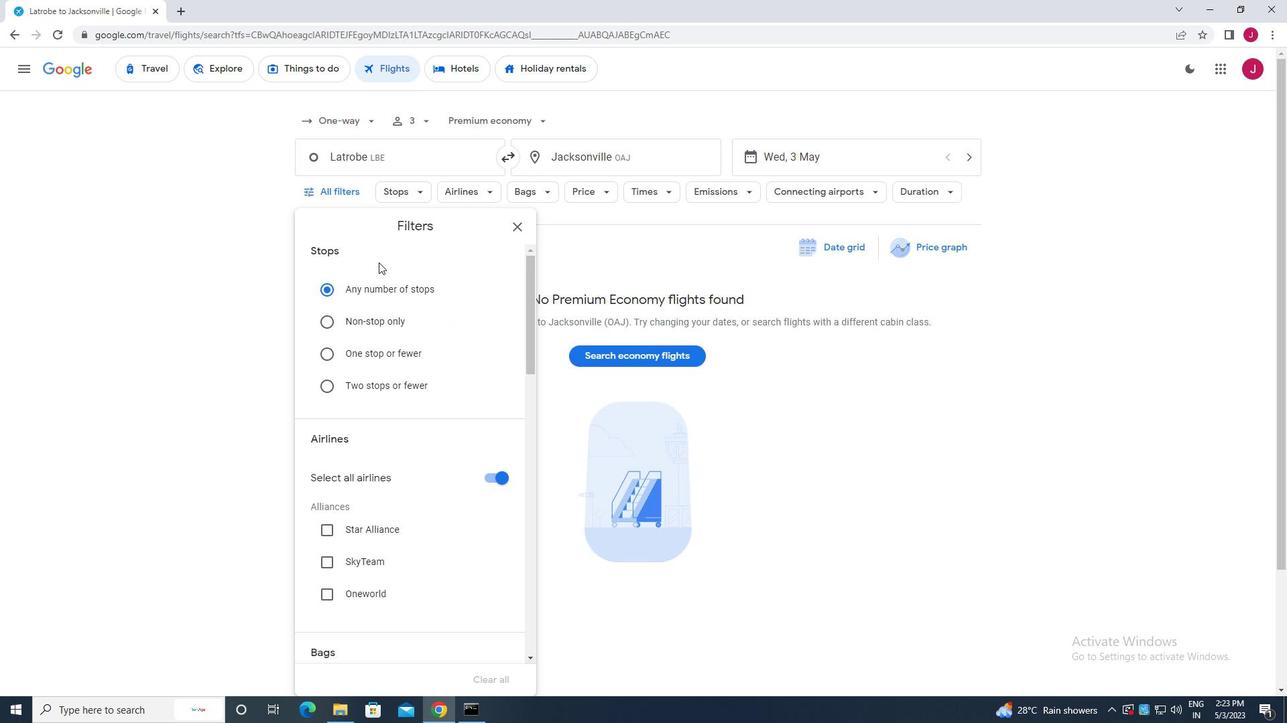 
Action: Mouse scrolled (380, 274) with delta (0, 0)
Screenshot: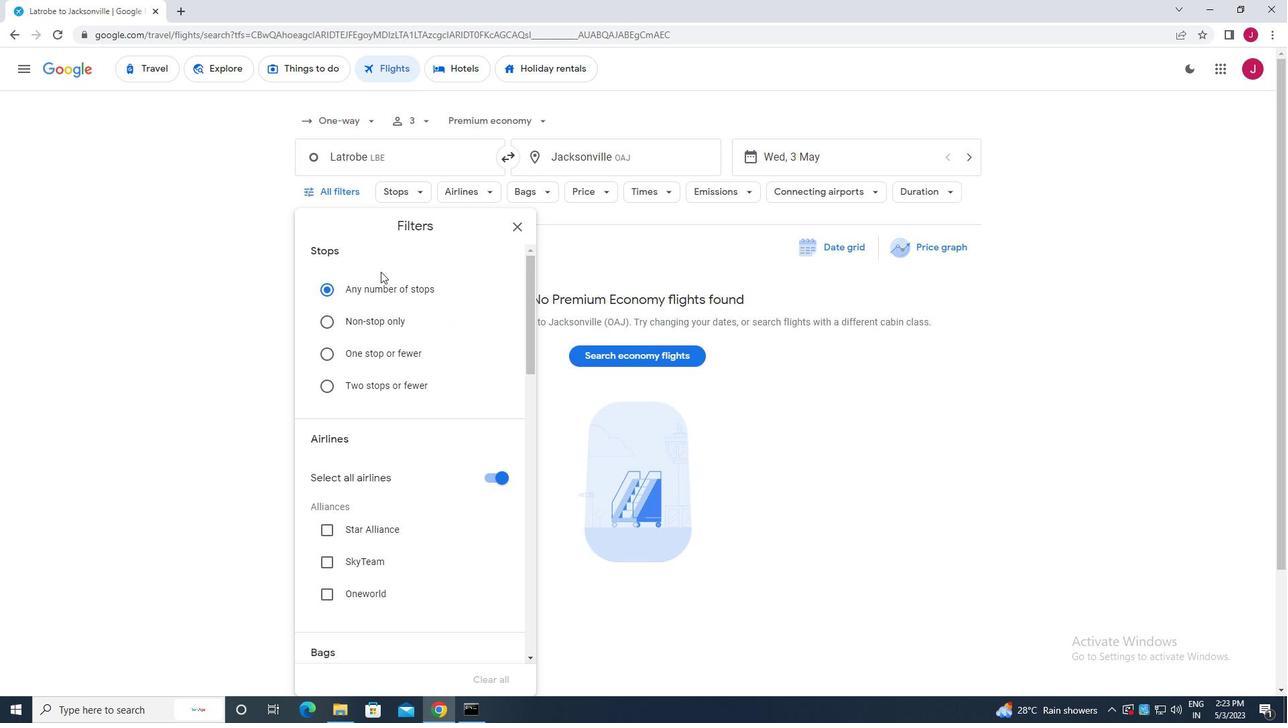 
Action: Mouse scrolled (380, 274) with delta (0, 0)
Screenshot: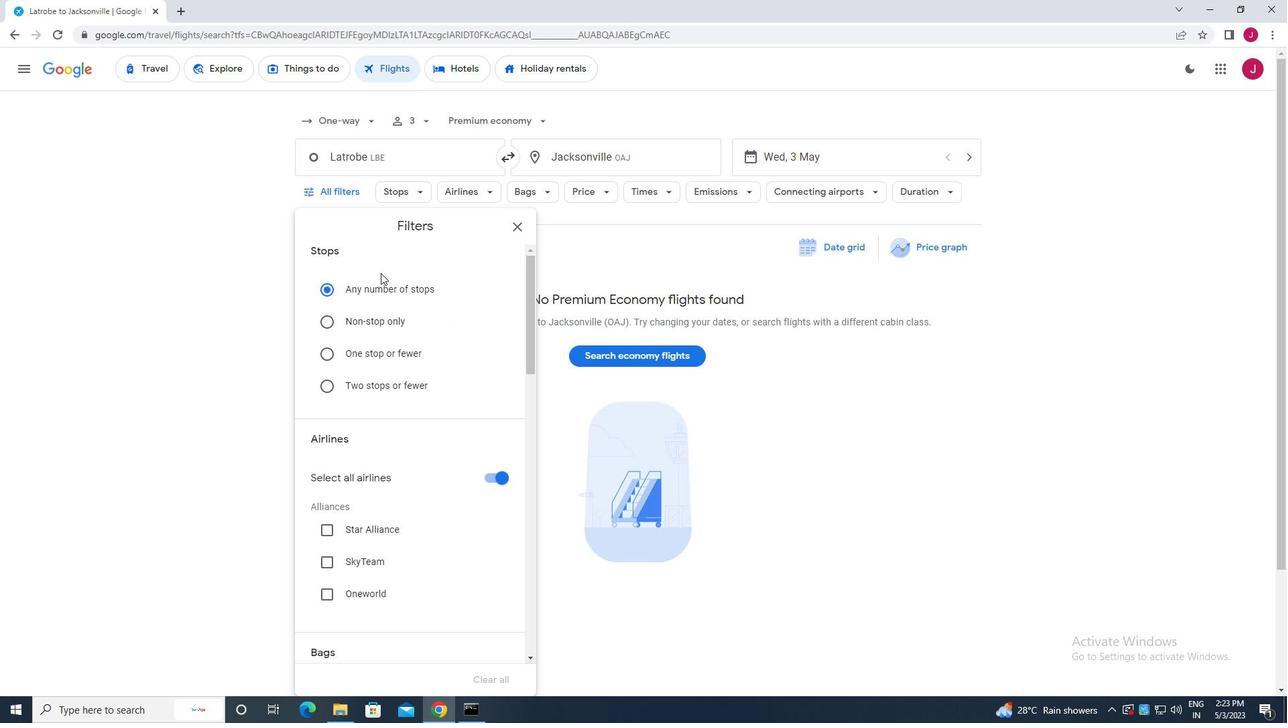 
Action: Mouse moved to (485, 274)
Screenshot: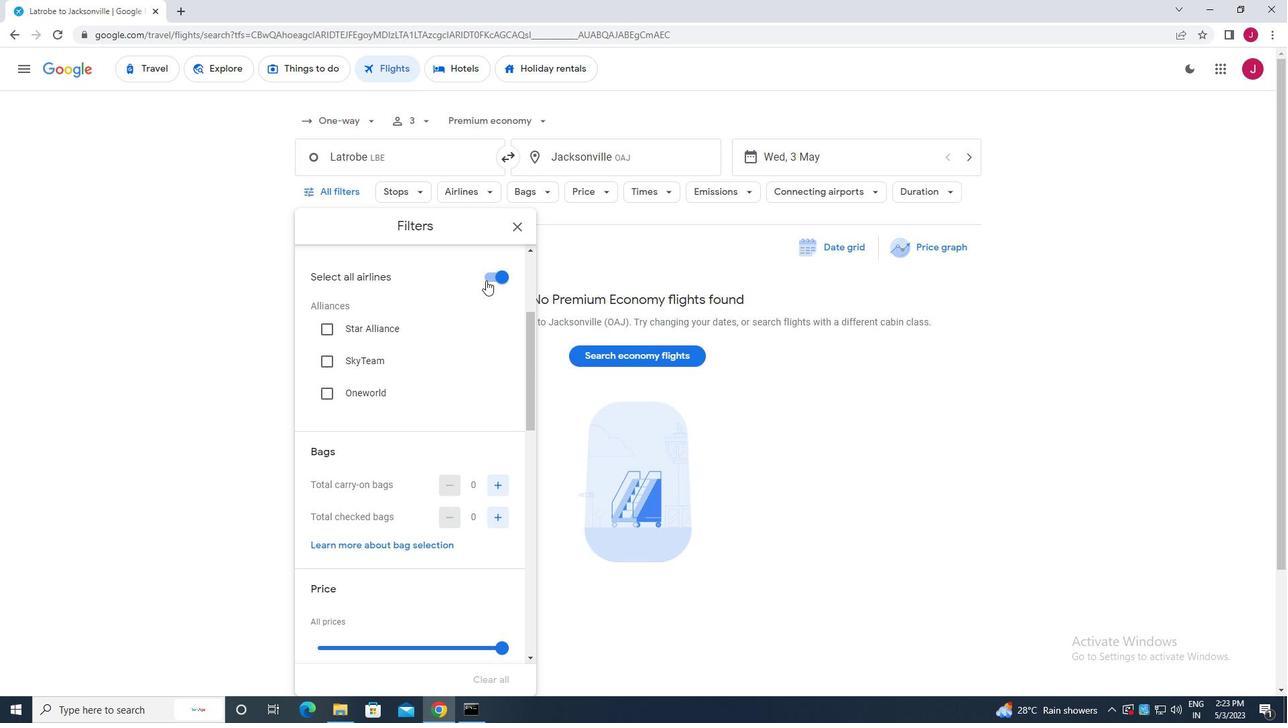 
Action: Mouse pressed left at (485, 274)
Screenshot: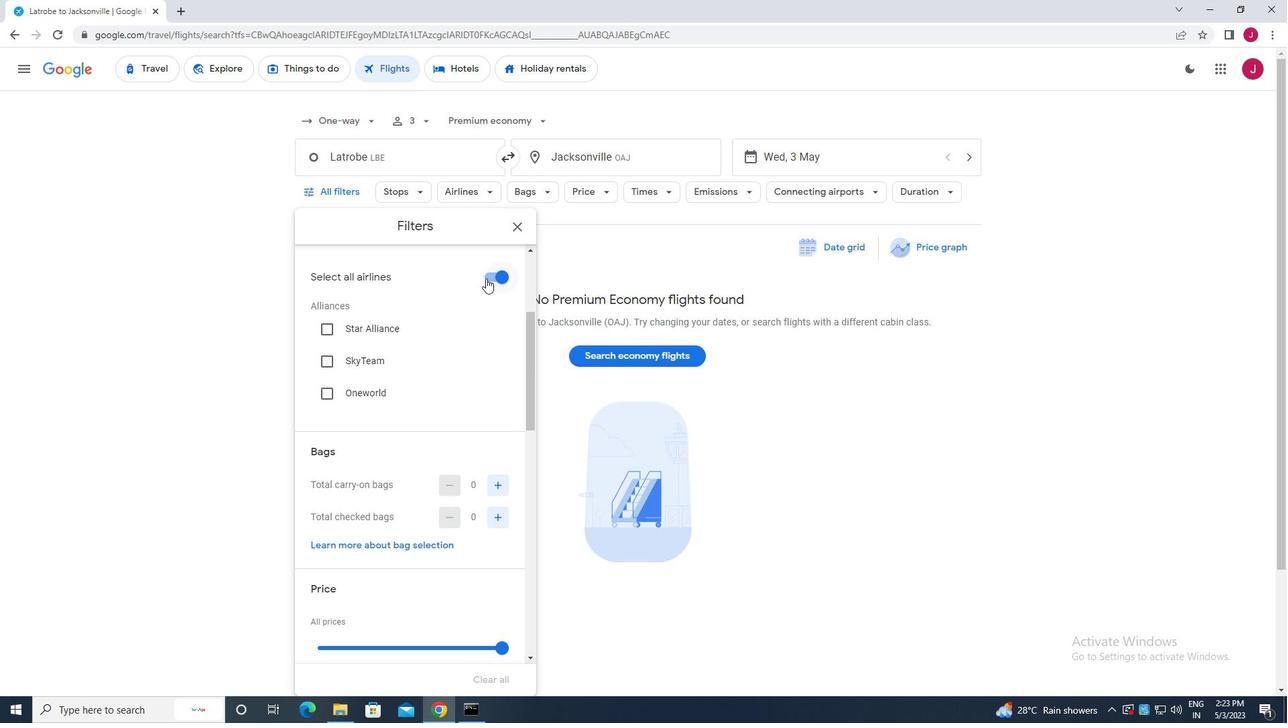 
Action: Mouse moved to (397, 309)
Screenshot: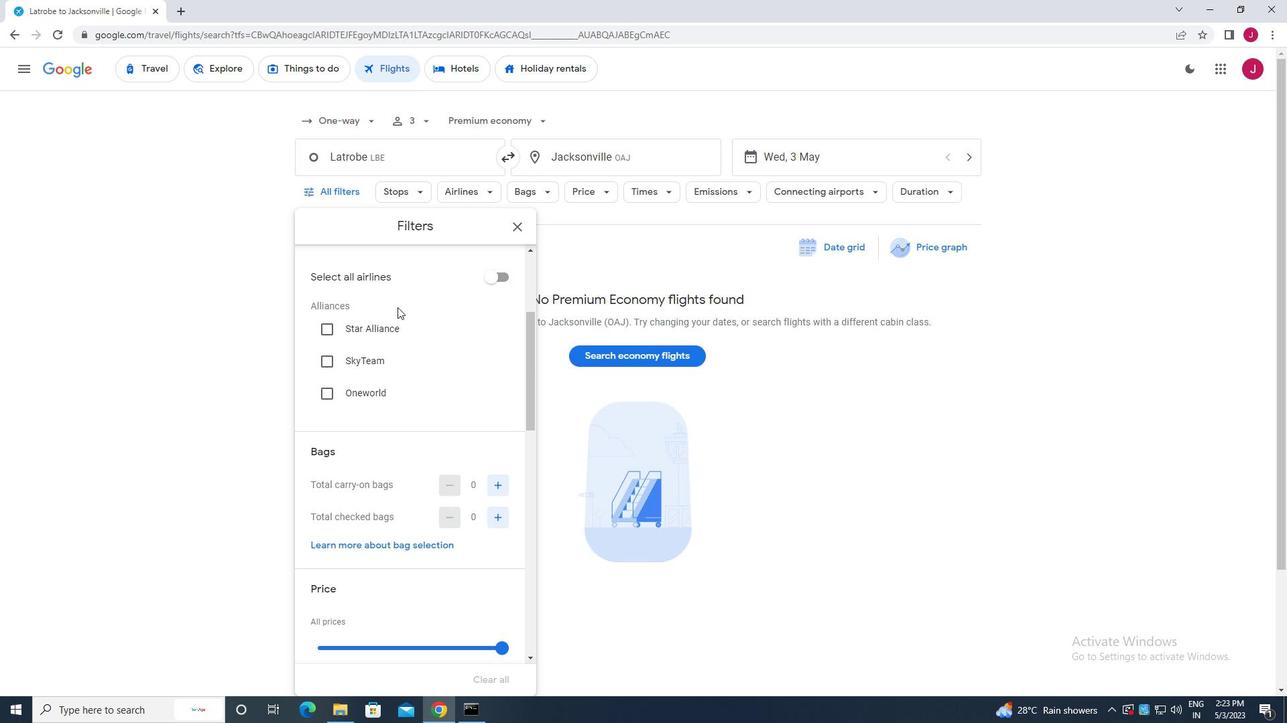 
Action: Mouse scrolled (397, 309) with delta (0, 0)
Screenshot: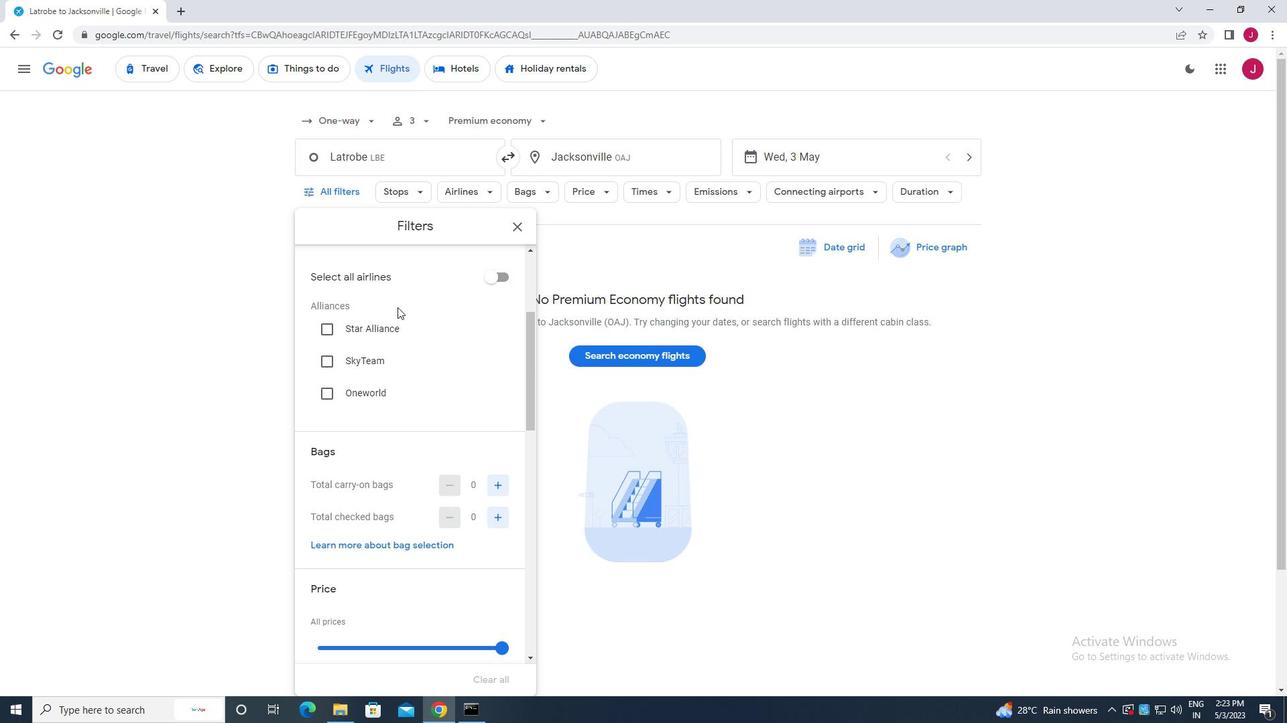 
Action: Mouse moved to (397, 310)
Screenshot: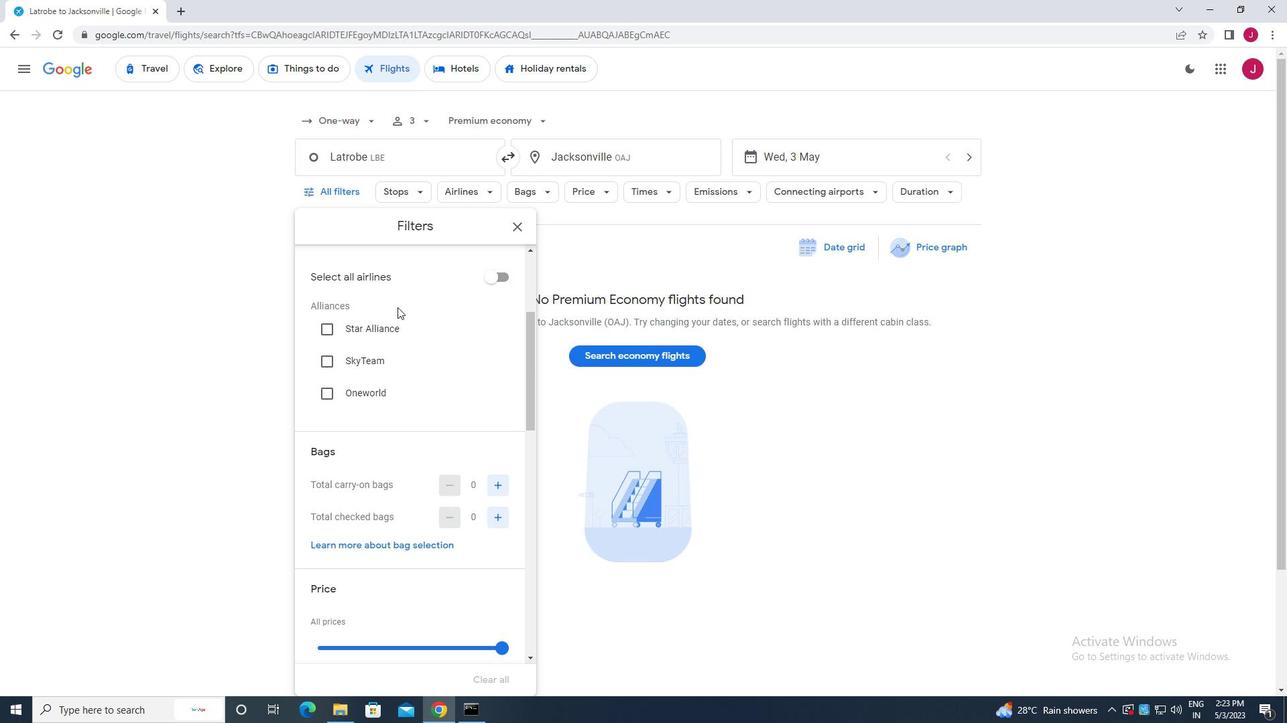 
Action: Mouse scrolled (397, 309) with delta (0, 0)
Screenshot: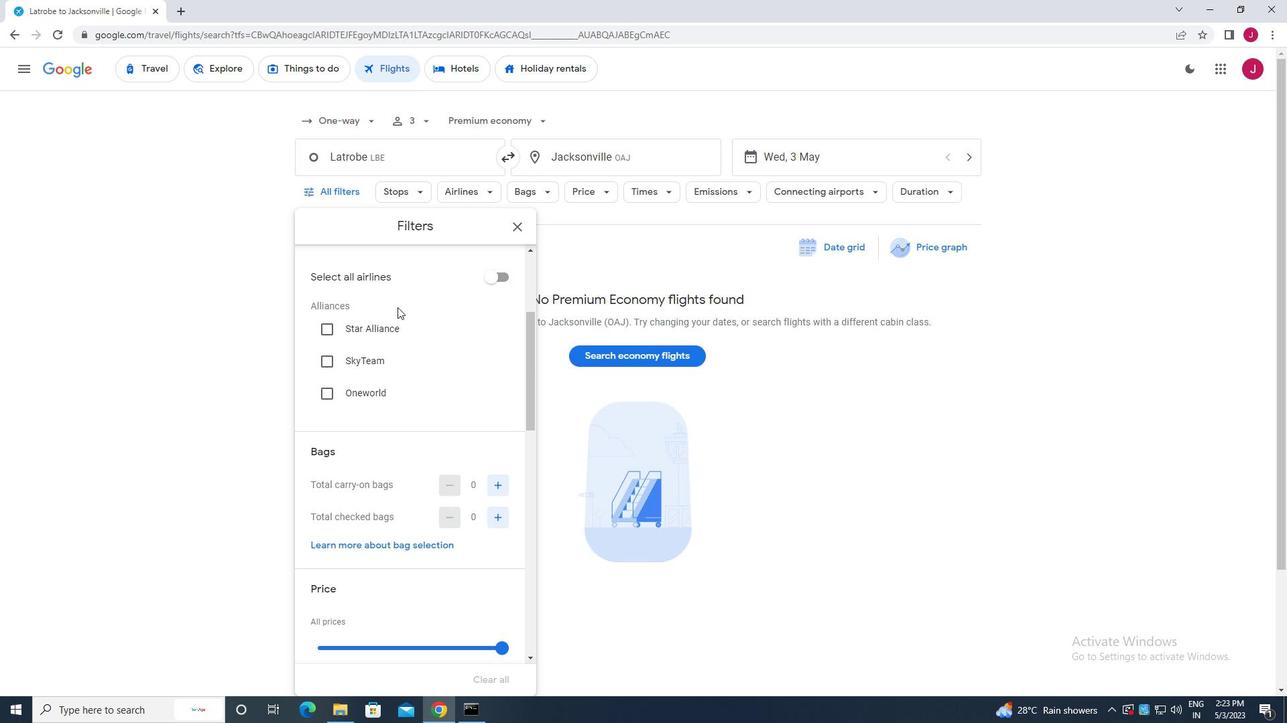 
Action: Mouse moved to (397, 310)
Screenshot: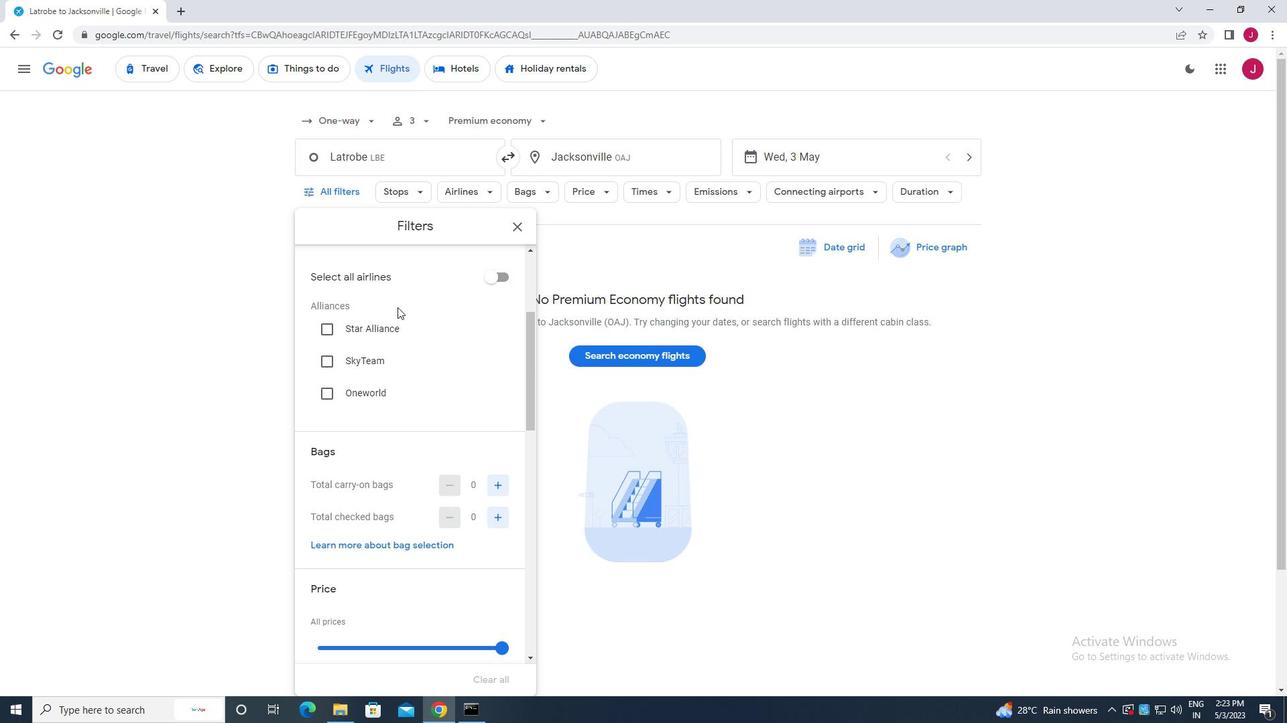 
Action: Mouse scrolled (397, 309) with delta (0, 0)
Screenshot: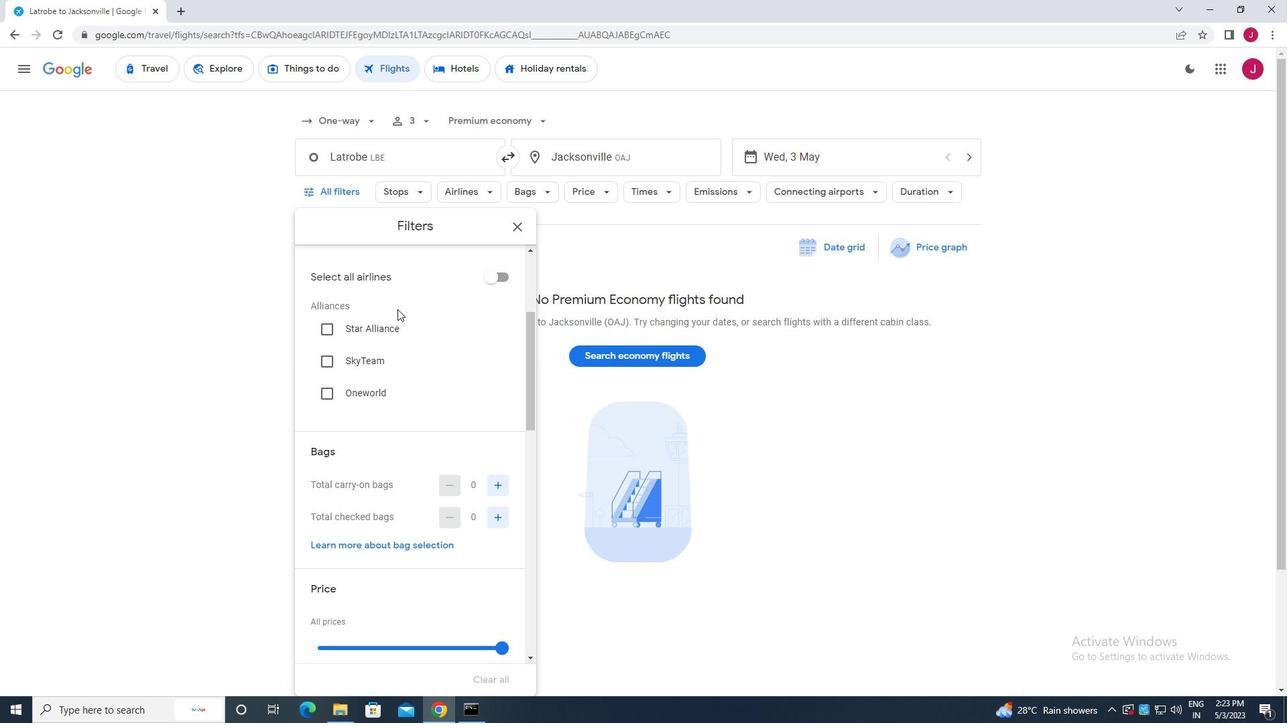 
Action: Mouse moved to (492, 319)
Screenshot: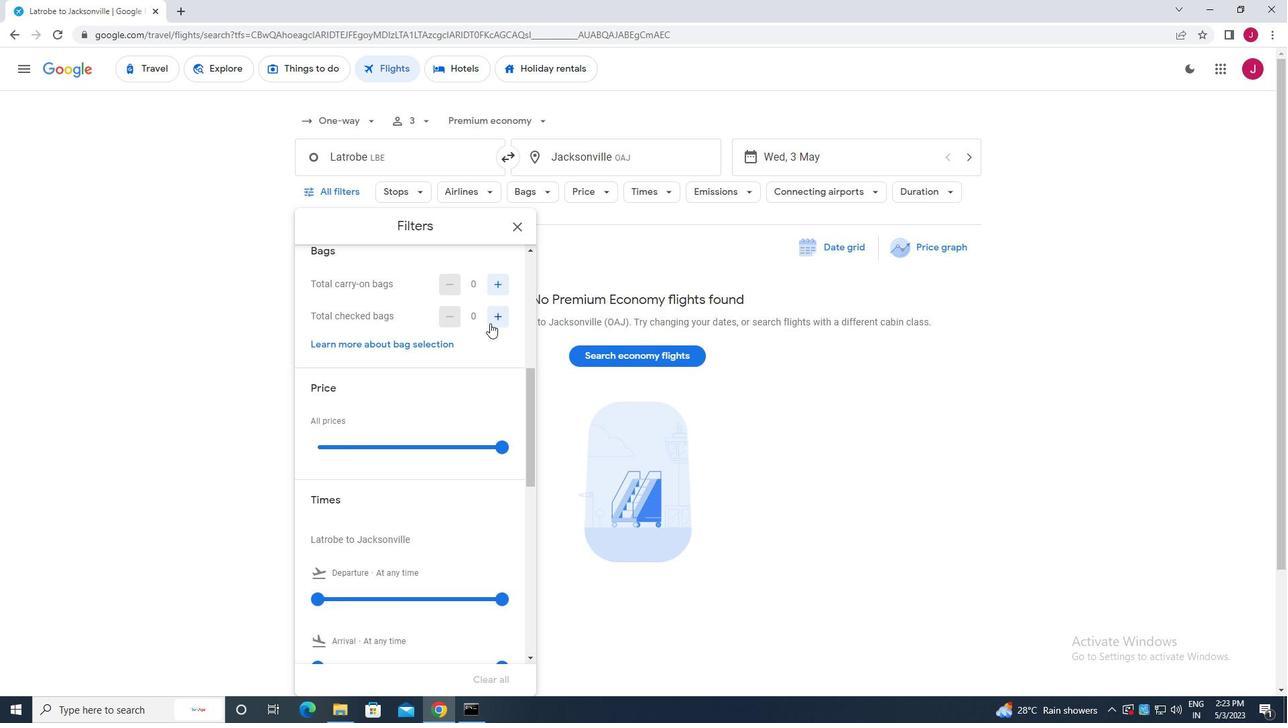 
Action: Mouse pressed left at (492, 319)
Screenshot: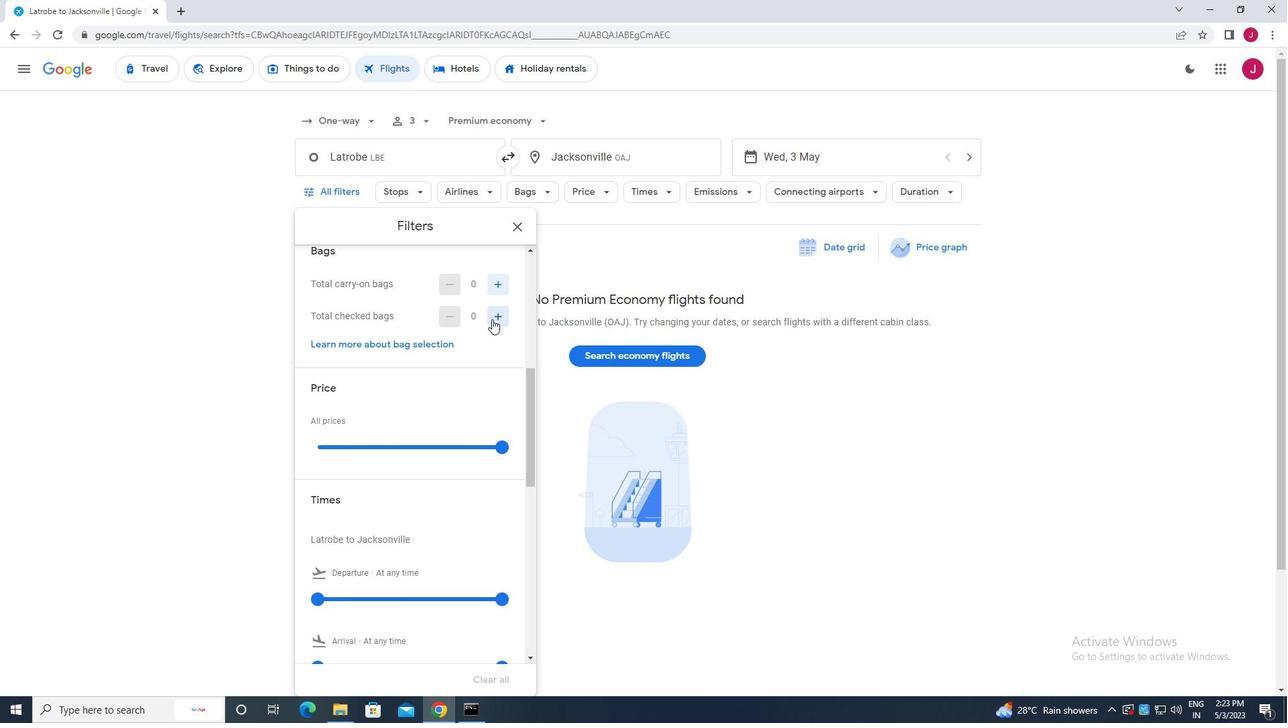 
Action: Mouse moved to (459, 331)
Screenshot: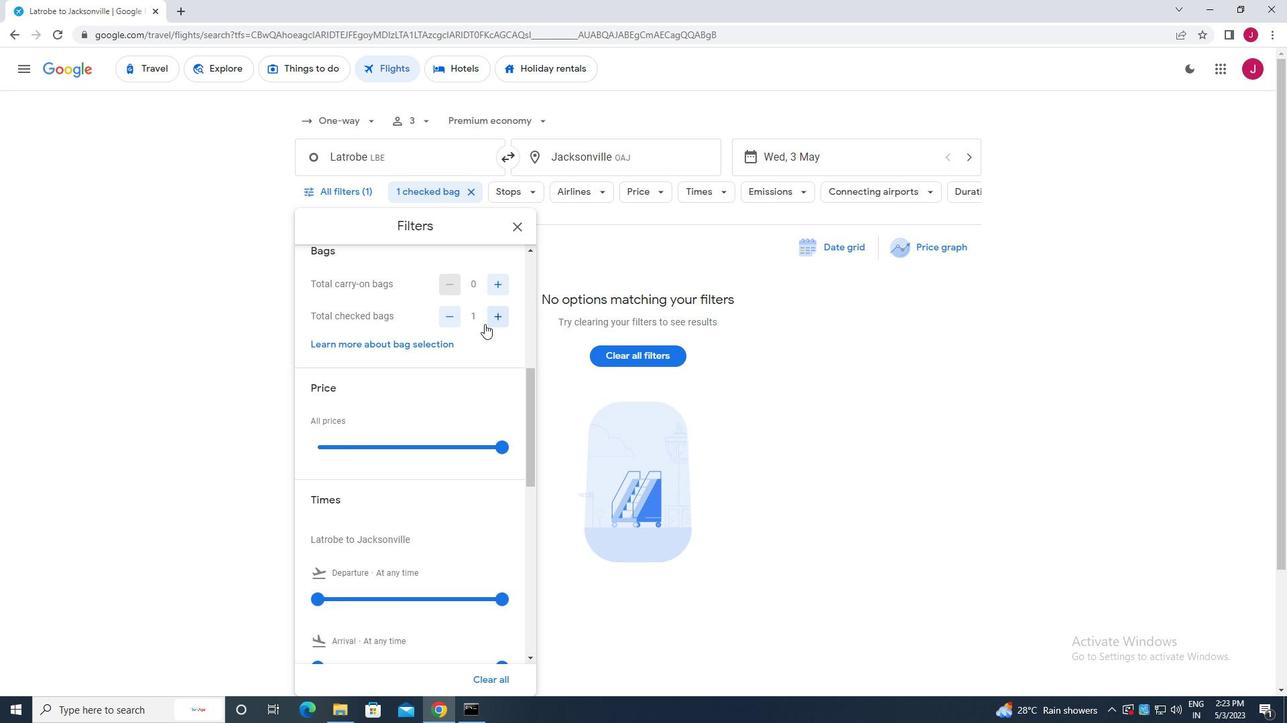 
Action: Mouse scrolled (459, 331) with delta (0, 0)
Screenshot: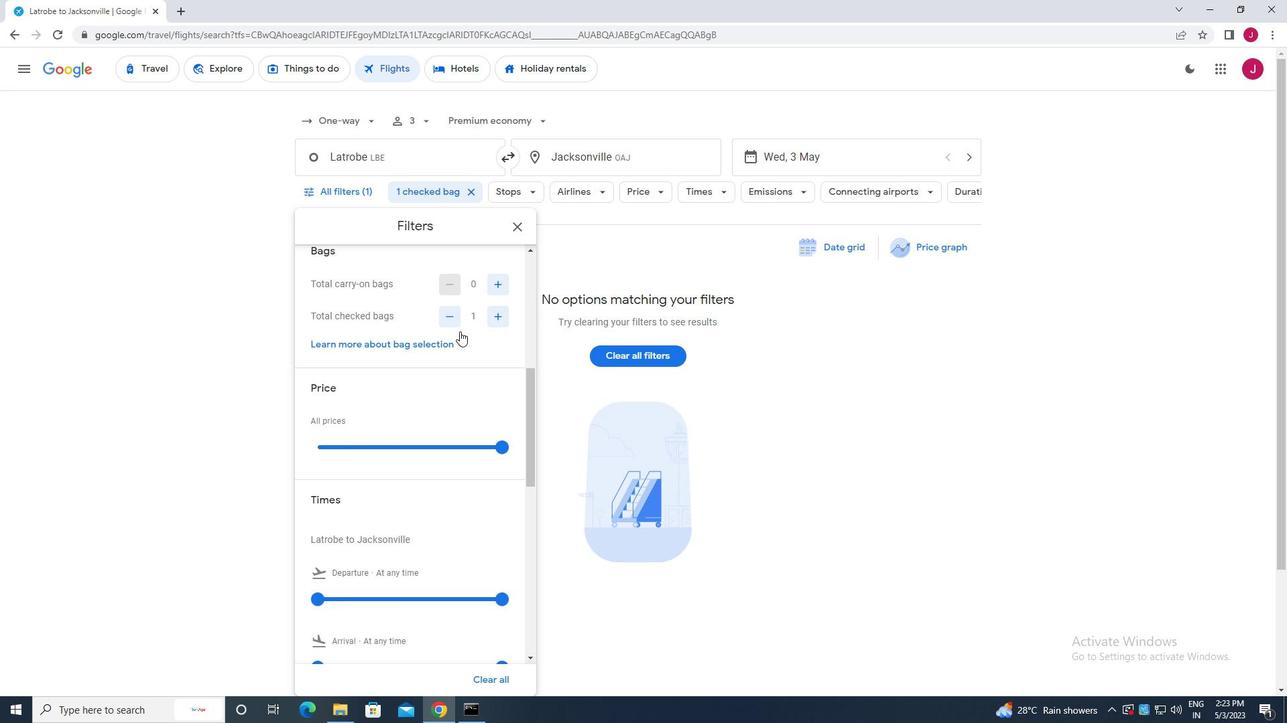 
Action: Mouse scrolled (459, 331) with delta (0, 0)
Screenshot: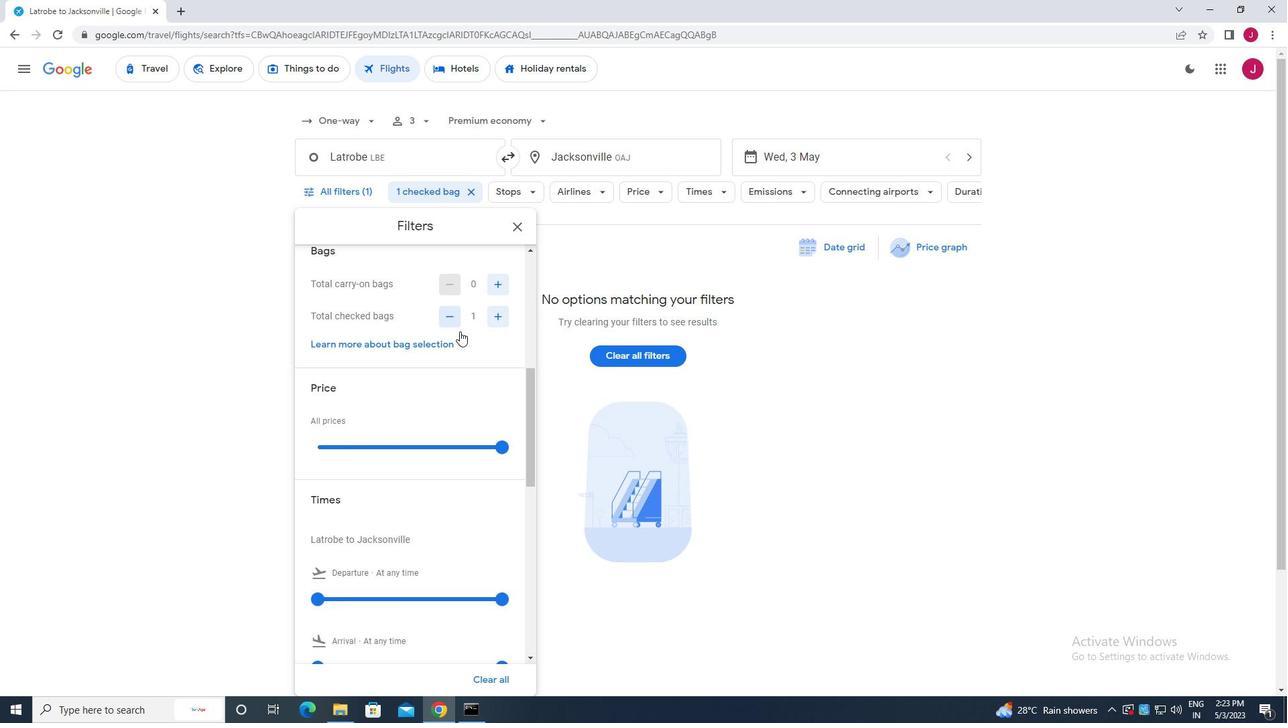 
Action: Mouse moved to (500, 316)
Screenshot: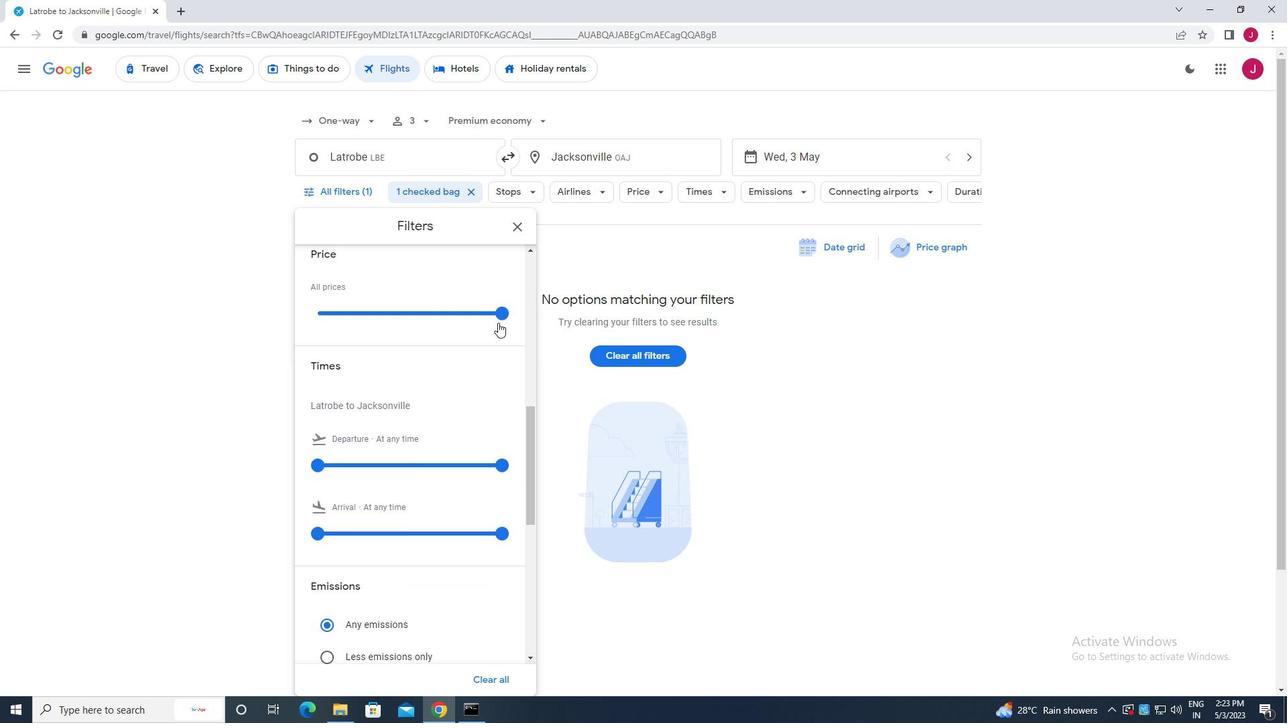 
Action: Mouse pressed left at (500, 316)
Screenshot: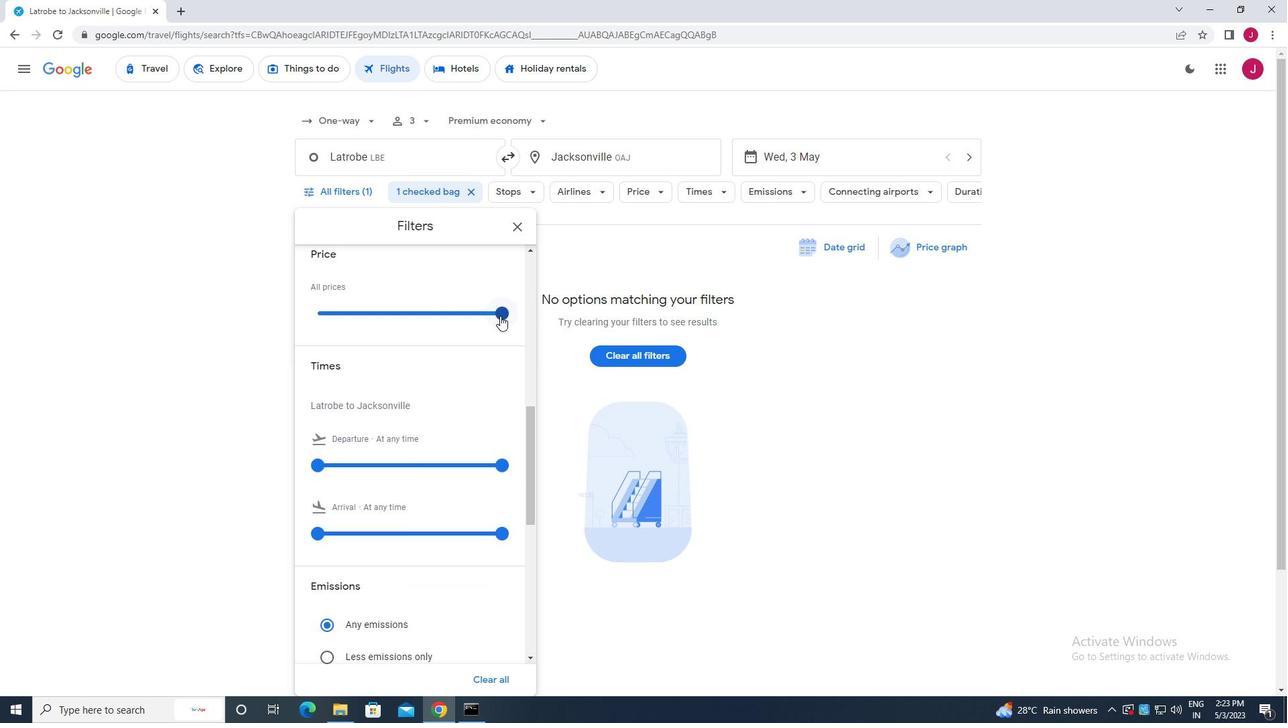 
Action: Mouse moved to (489, 335)
Screenshot: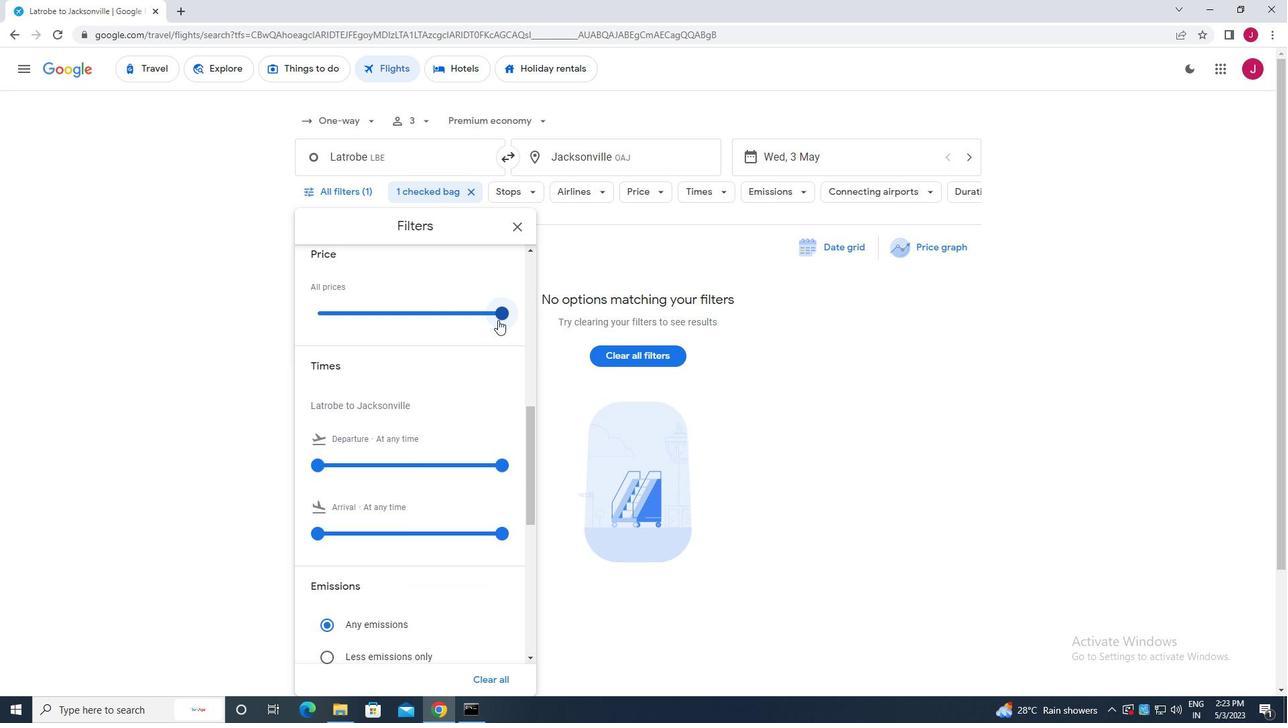 
Action: Mouse scrolled (489, 335) with delta (0, 0)
Screenshot: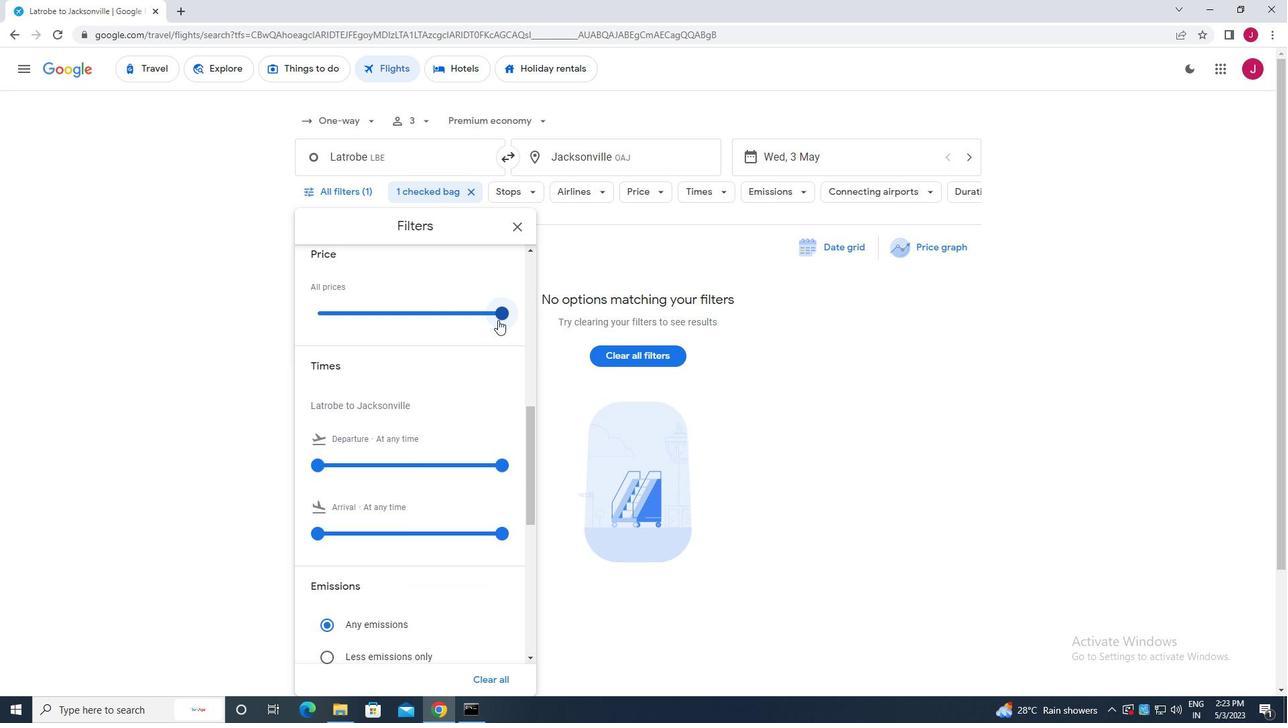 
Action: Mouse moved to (488, 335)
Screenshot: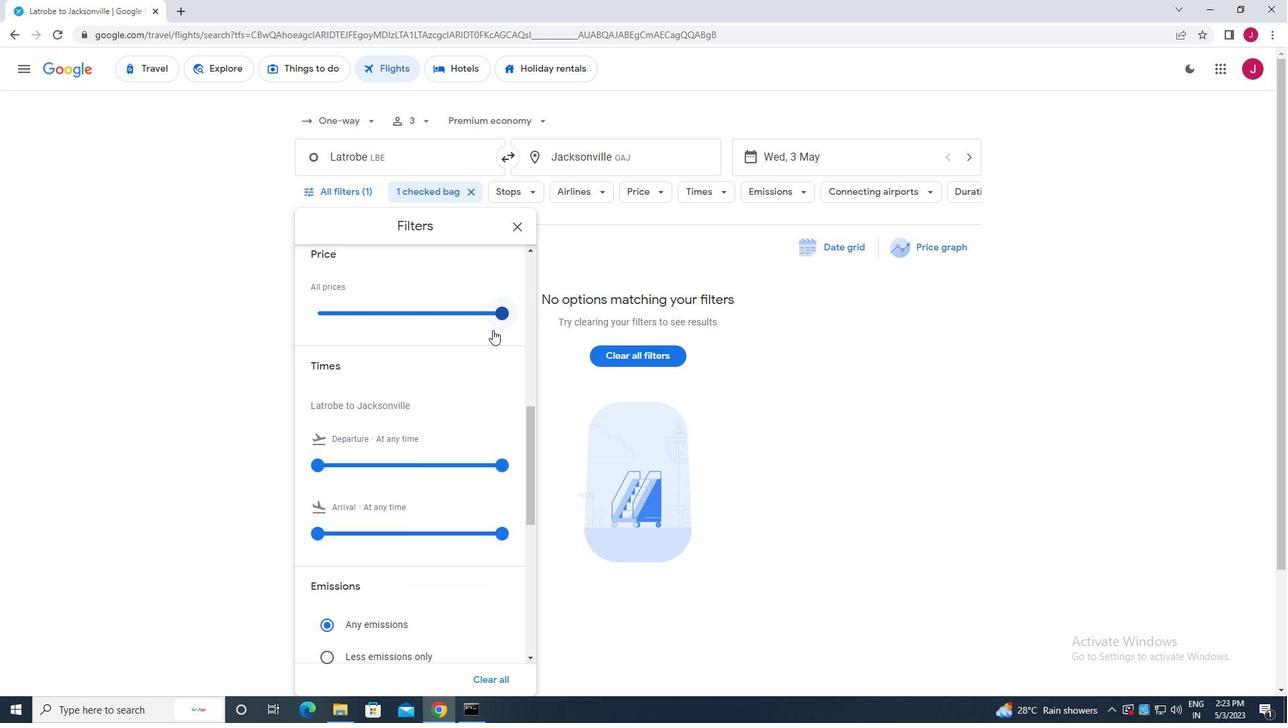 
Action: Mouse scrolled (488, 335) with delta (0, 0)
Screenshot: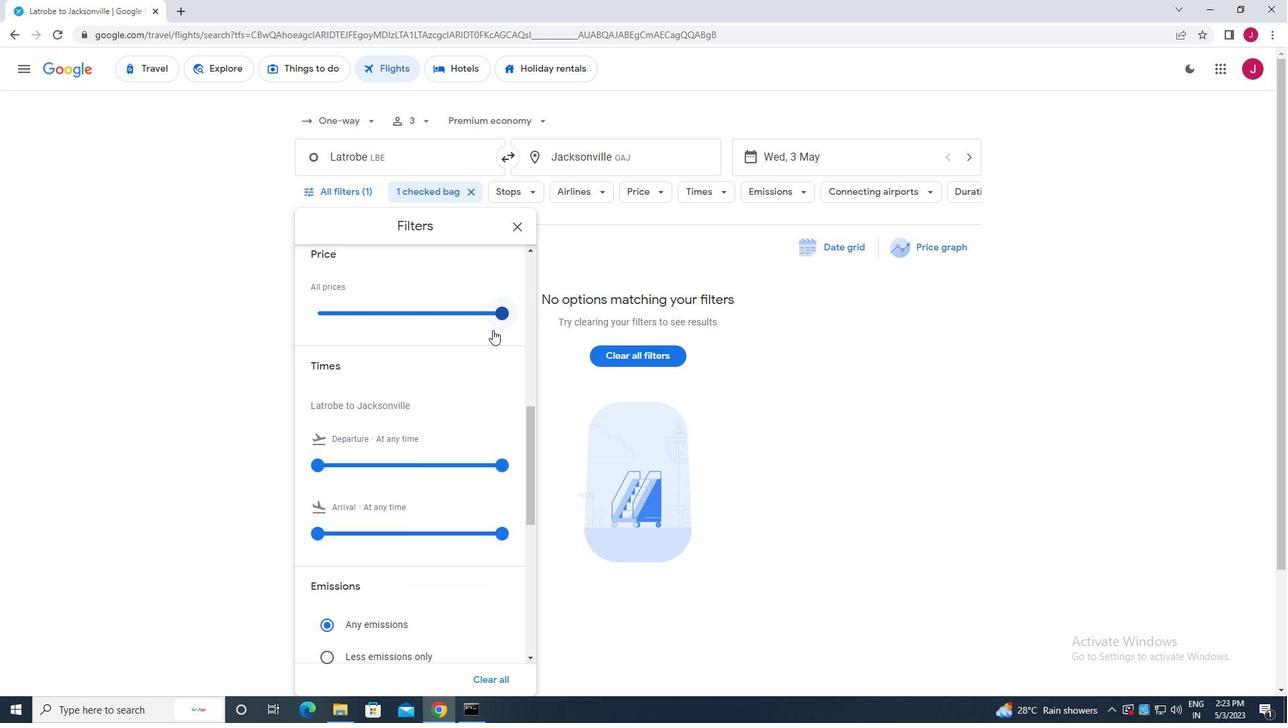 
Action: Mouse moved to (488, 336)
Screenshot: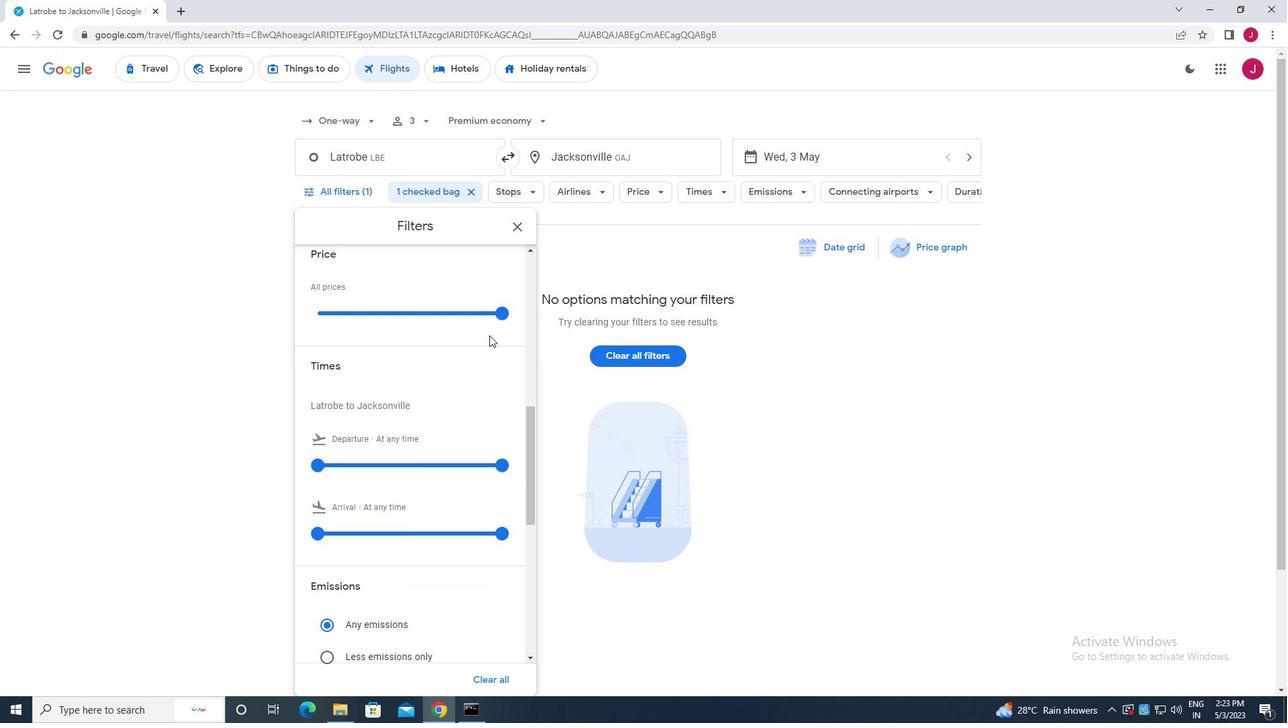 
Action: Mouse scrolled (488, 335) with delta (0, 0)
Screenshot: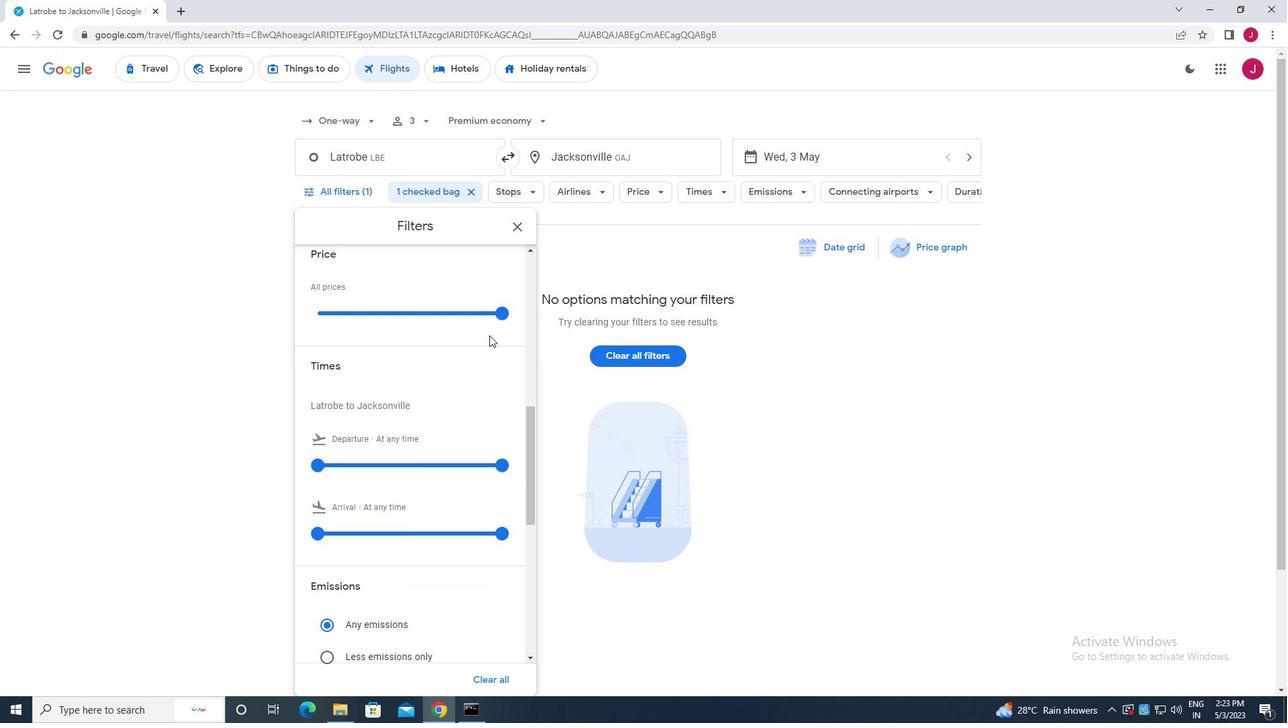 
Action: Mouse moved to (325, 280)
Screenshot: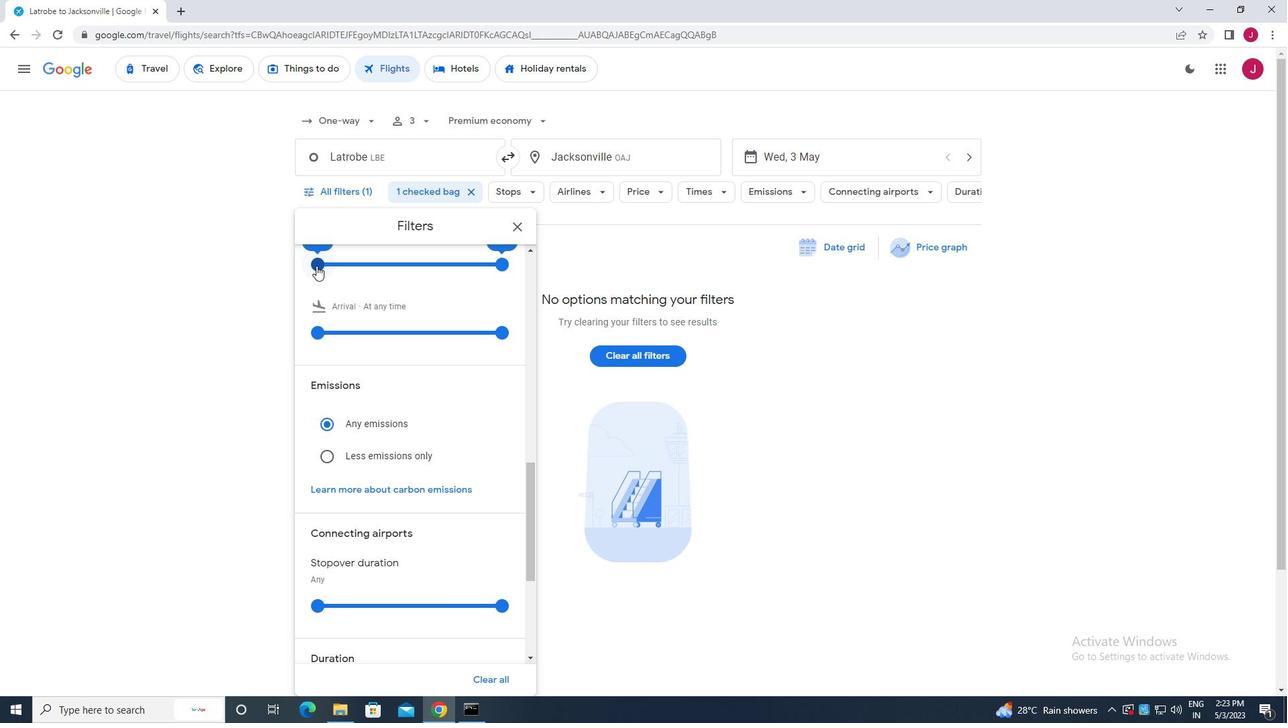 
Action: Mouse scrolled (325, 280) with delta (0, 0)
Screenshot: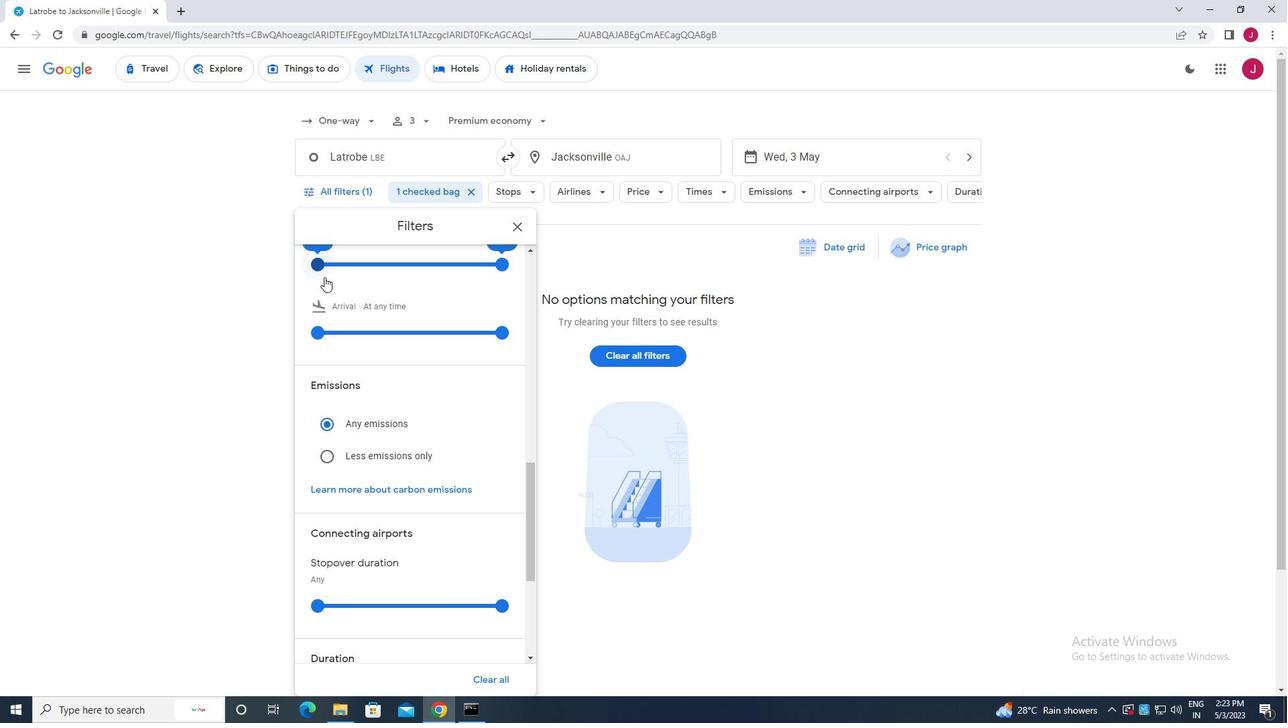 
Action: Mouse moved to (319, 333)
Screenshot: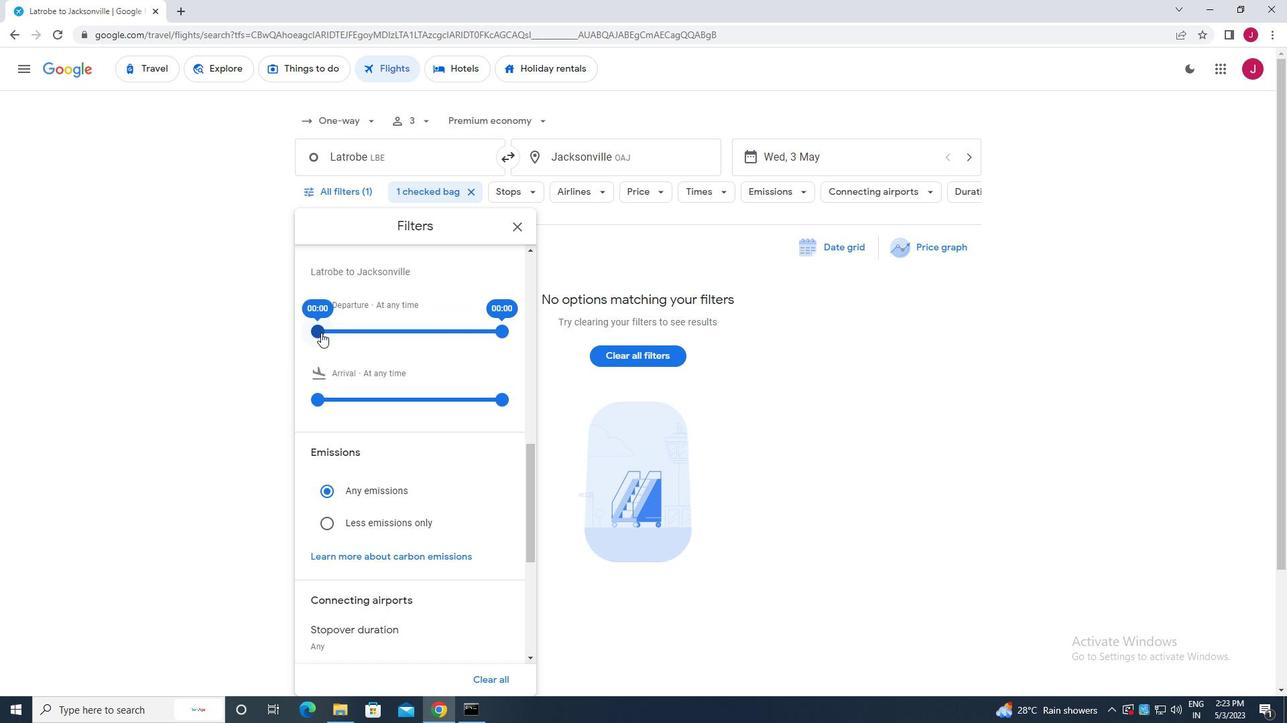 
Action: Mouse pressed left at (319, 333)
Screenshot: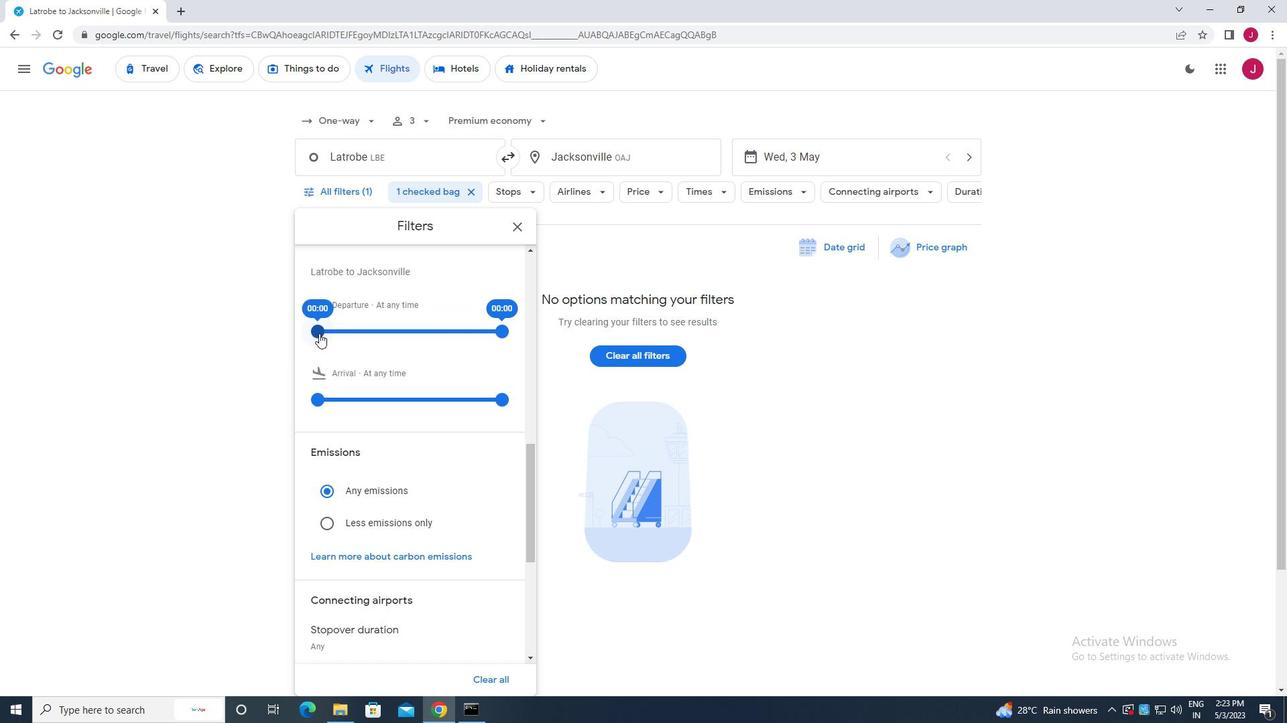 
Action: Mouse moved to (417, 329)
Screenshot: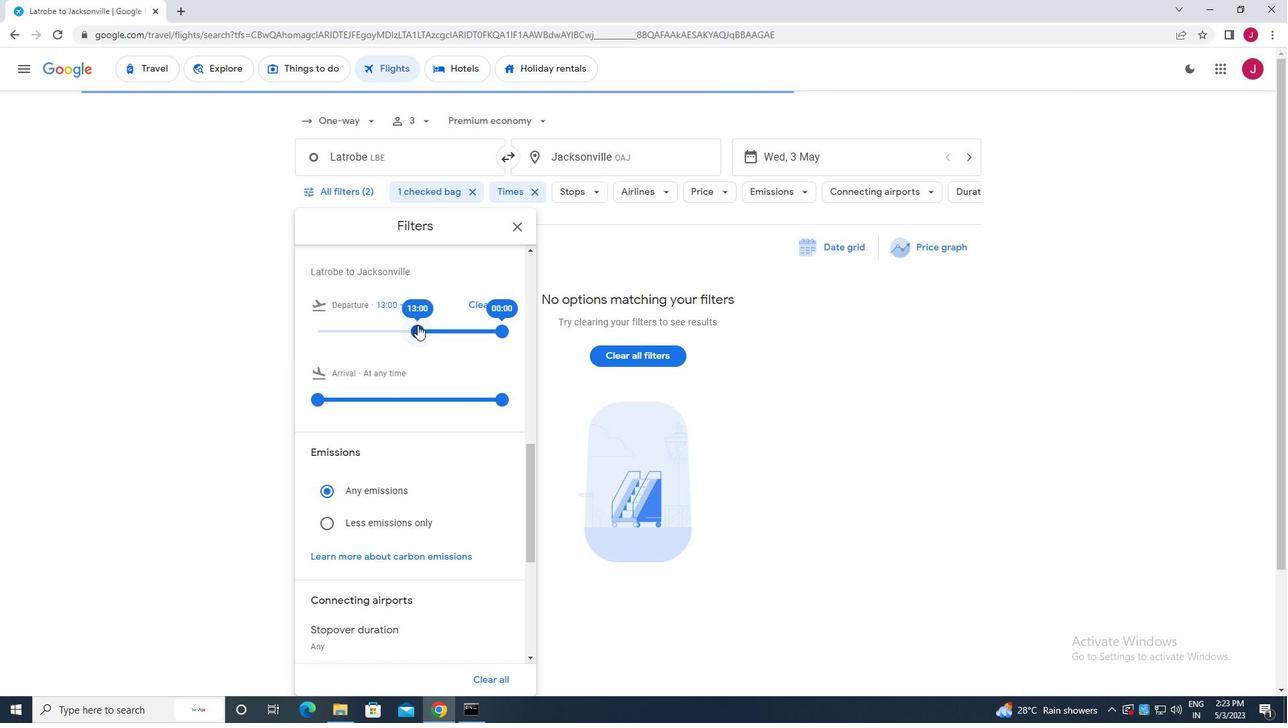 
Action: Mouse pressed left at (417, 329)
Screenshot: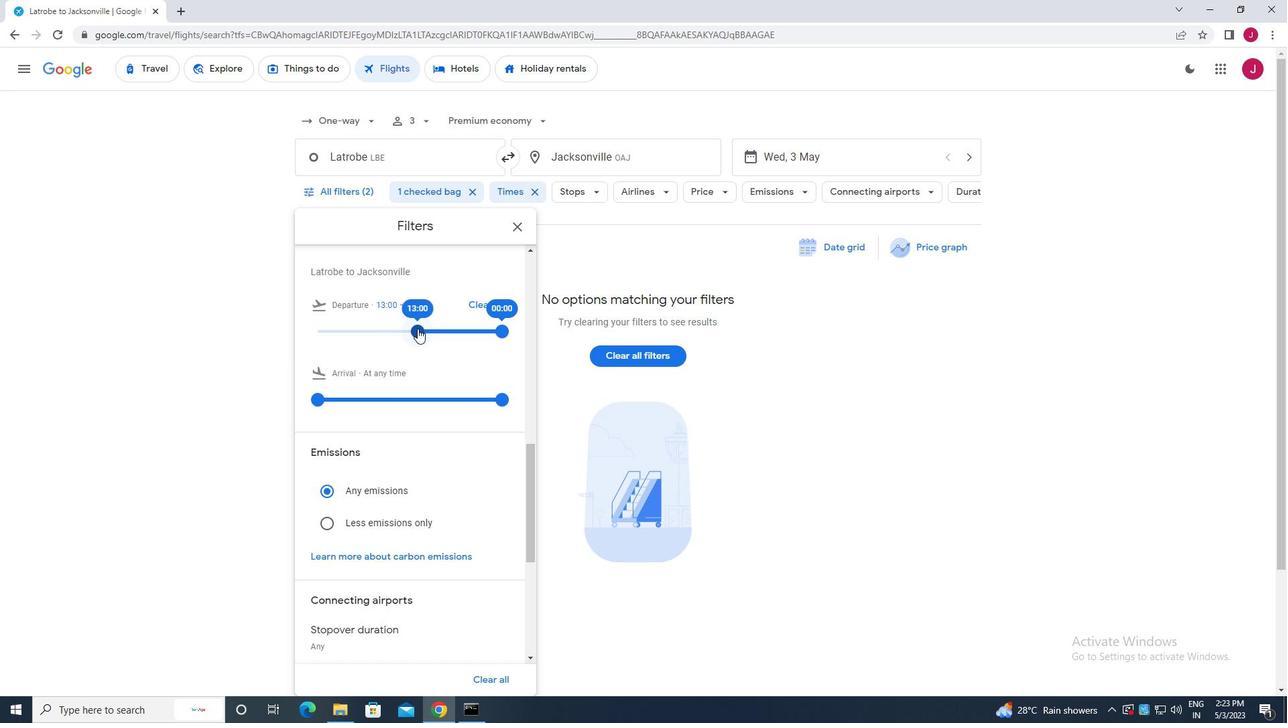 
Action: Mouse moved to (498, 329)
Screenshot: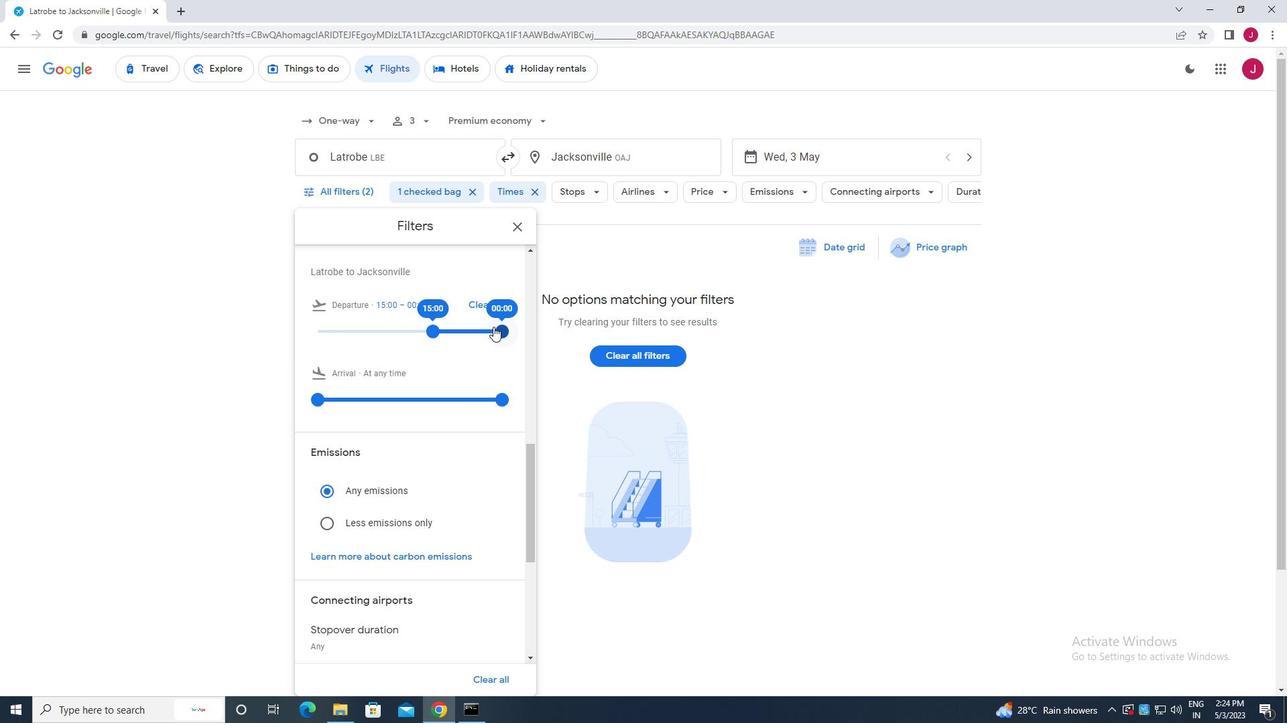 
Action: Mouse pressed left at (498, 329)
Screenshot: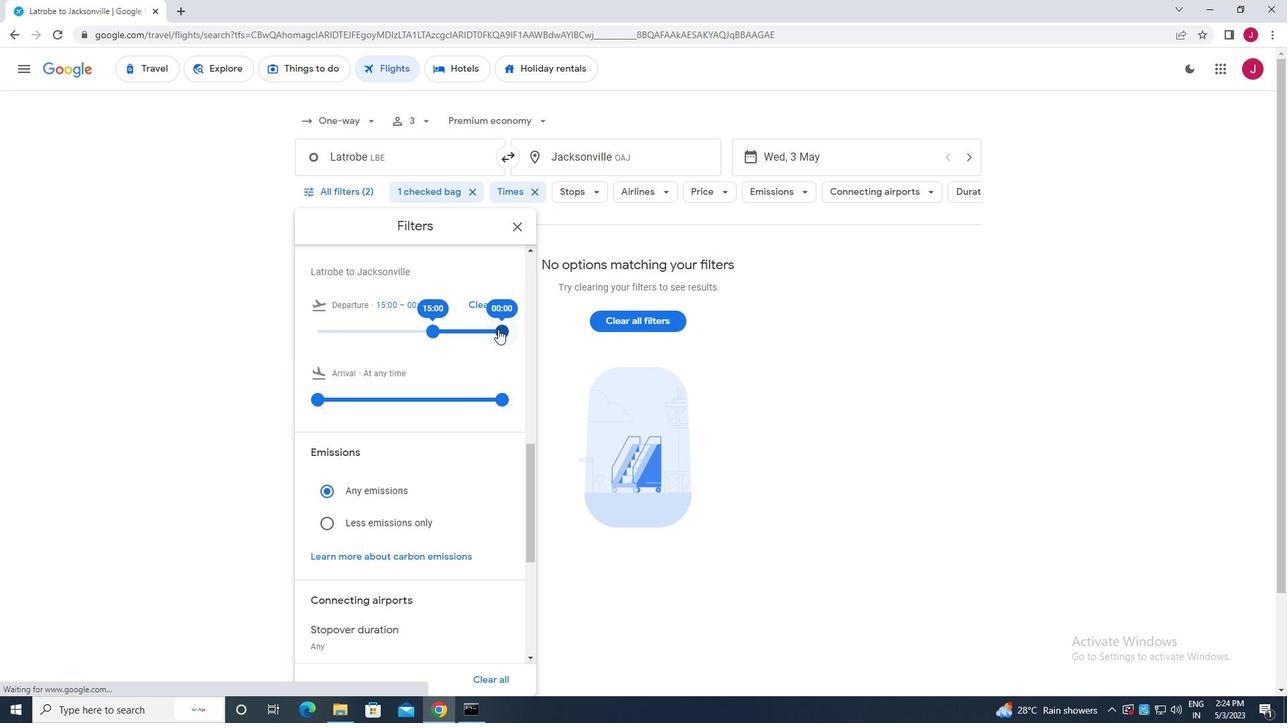 
Action: Mouse moved to (521, 227)
Screenshot: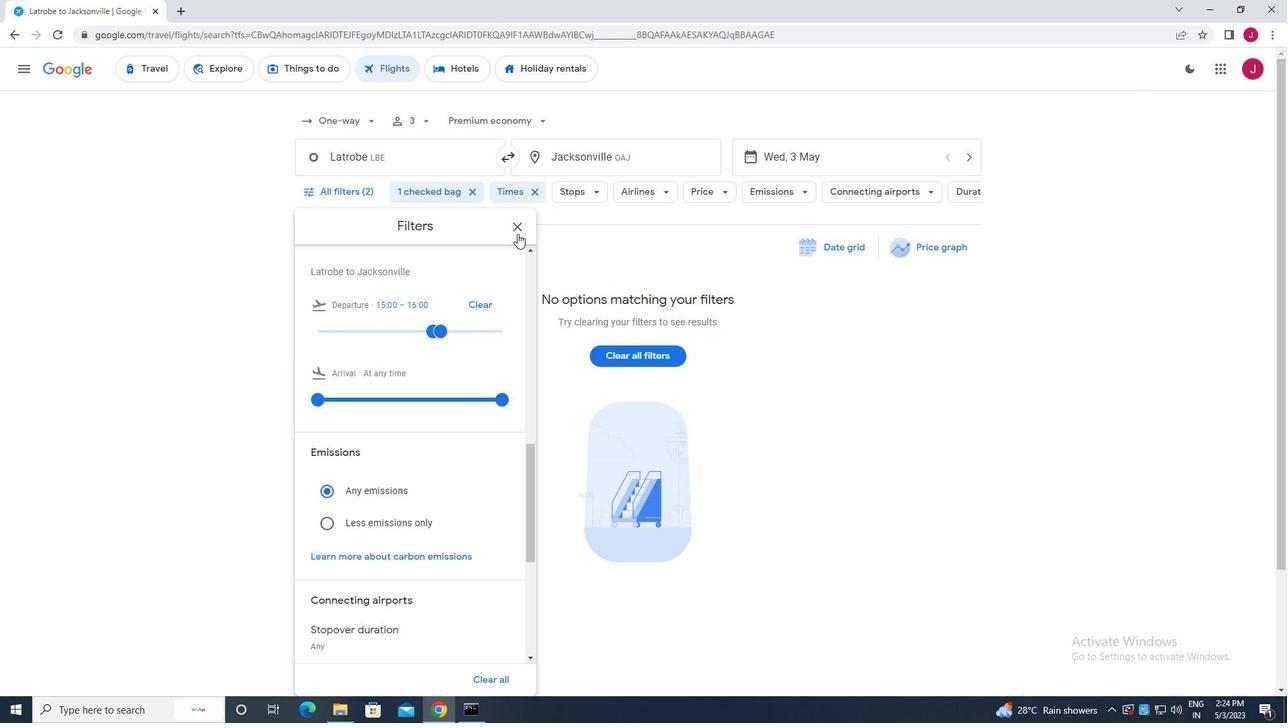 
Action: Mouse pressed left at (521, 227)
Screenshot: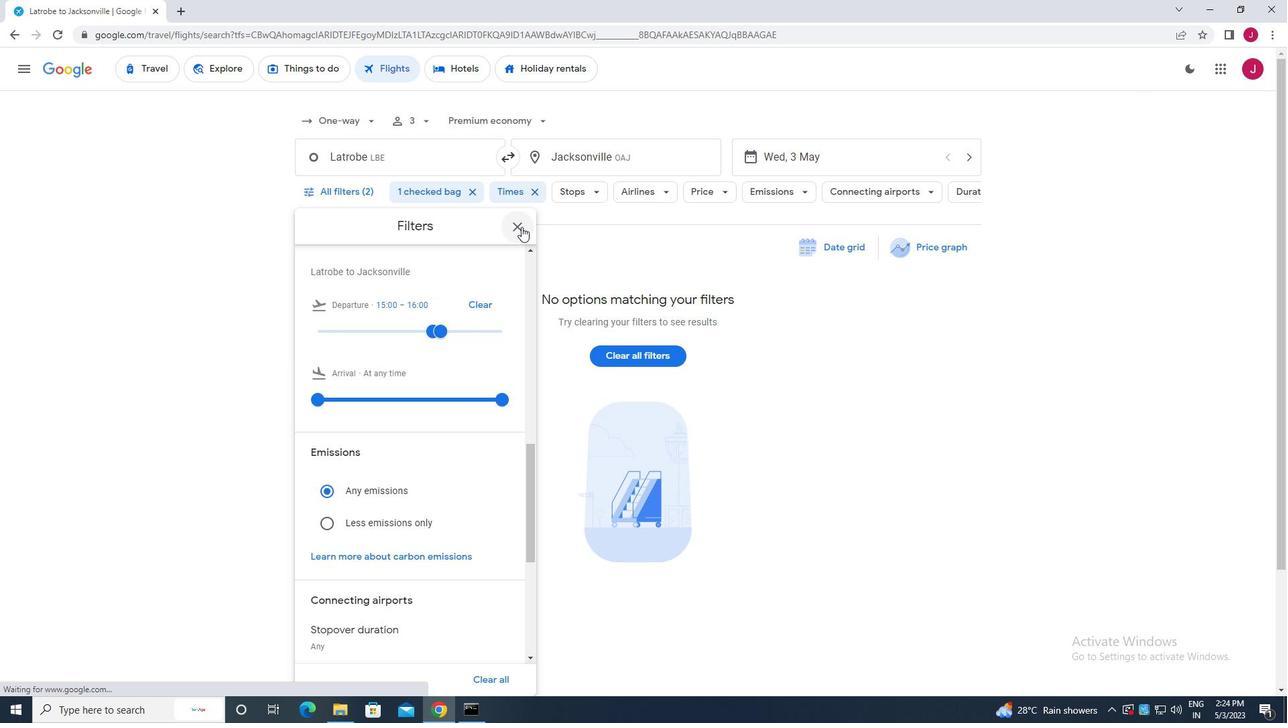 
Action: Mouse moved to (518, 229)
Screenshot: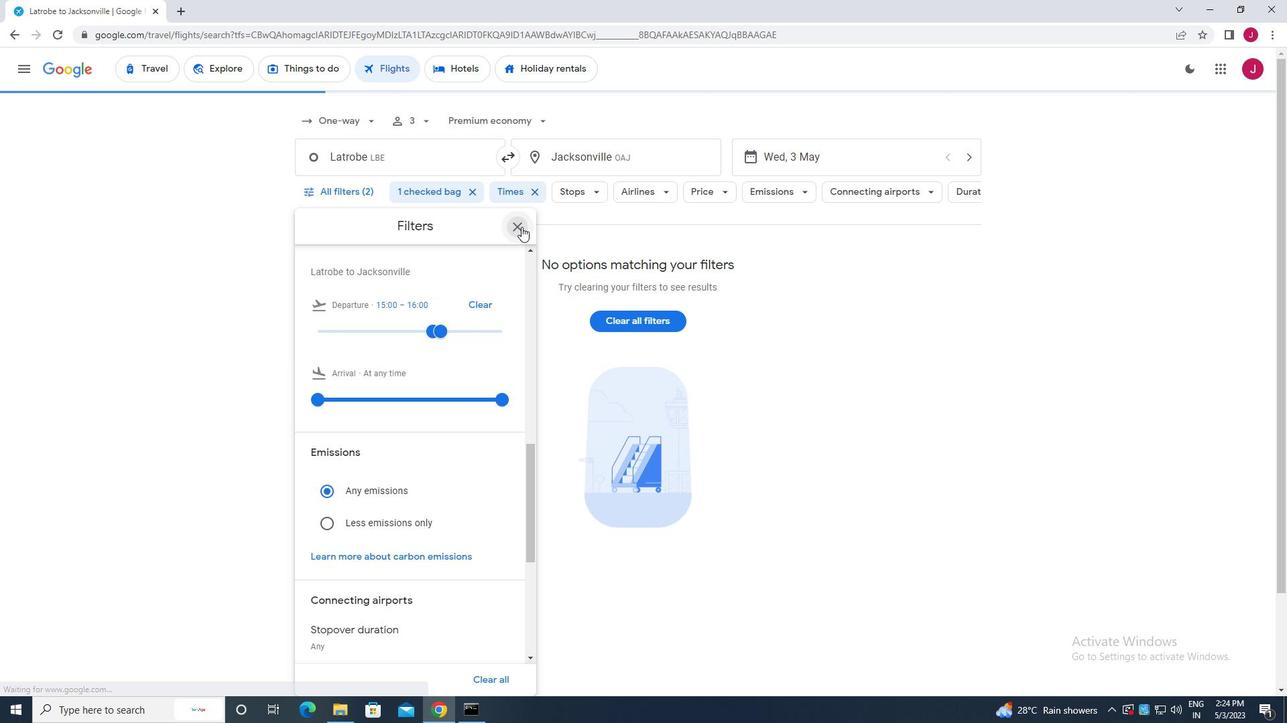 
